 Task: Open Card Card0000000133 in Board Board0000000034 in Workspace WS0000000012 in Trello. Add Member Ayush98111@gmail.com to Card Card0000000133 in Board Board0000000034 in Workspace WS0000000012 in Trello. Add Green Label titled Label0000000133 to Card Card0000000133 in Board Board0000000034 in Workspace WS0000000012 in Trello. Add Checklist CL0000000133 to Card Card0000000133 in Board Board0000000034 in Workspace WS0000000012 in Trello. Add Dates with Start Date as Apr 08 2023 and Due Date as Apr 30 2023 to Card Card0000000133 in Board Board0000000034 in Workspace WS0000000012 in Trello
Action: Mouse moved to (292, 205)
Screenshot: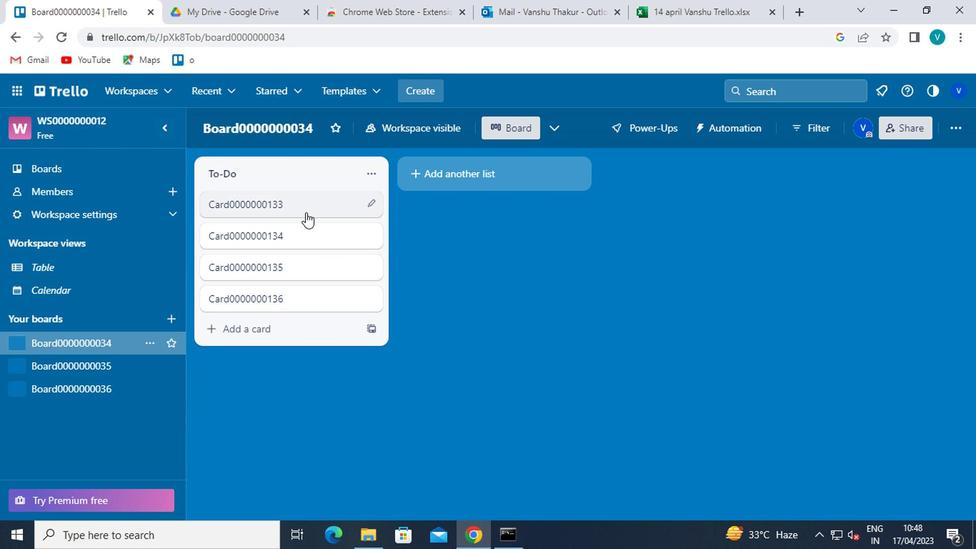
Action: Mouse pressed left at (292, 205)
Screenshot: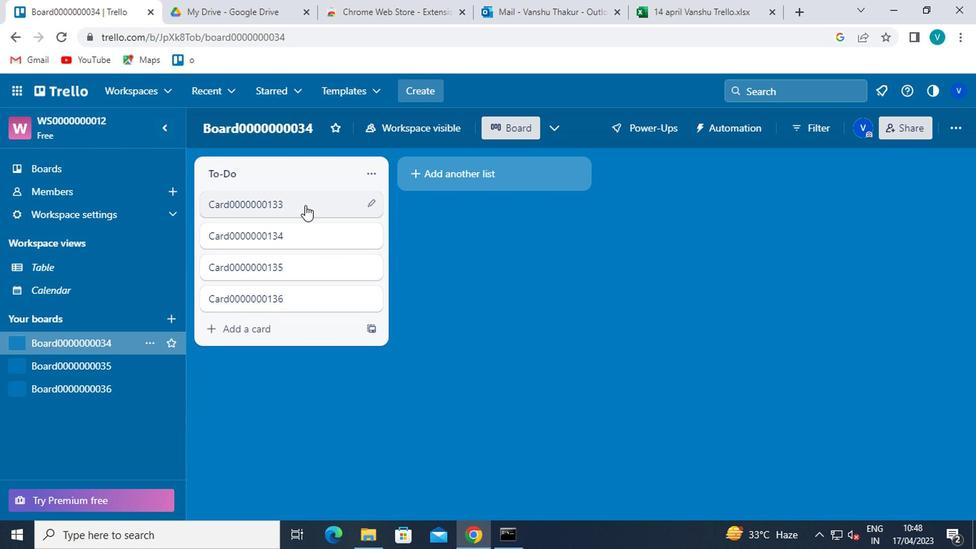 
Action: Mouse moved to (645, 199)
Screenshot: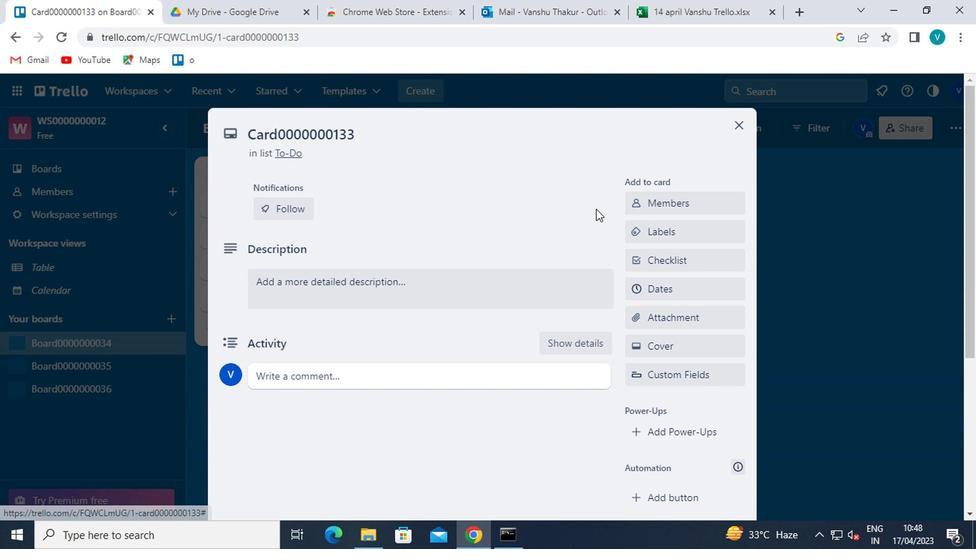 
Action: Mouse pressed left at (645, 199)
Screenshot: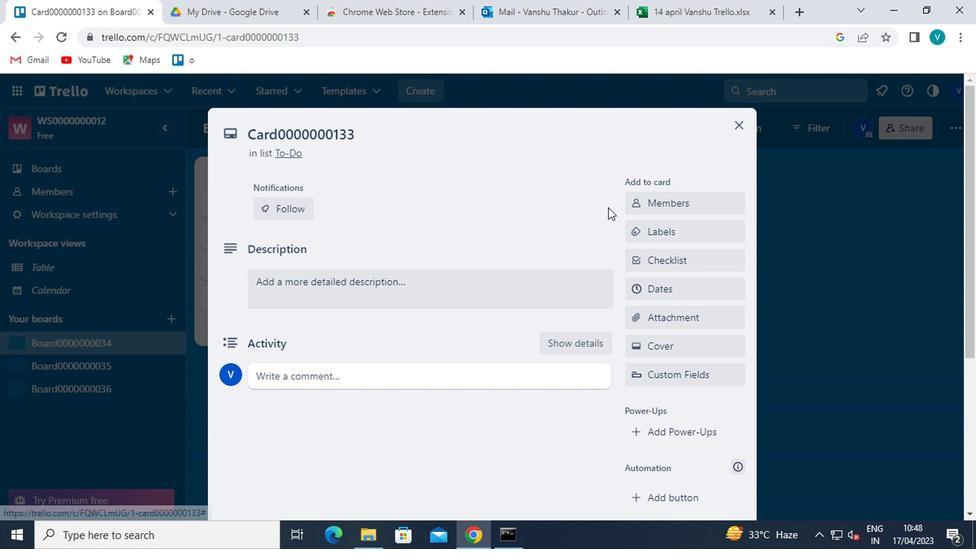 
Action: Mouse moved to (648, 268)
Screenshot: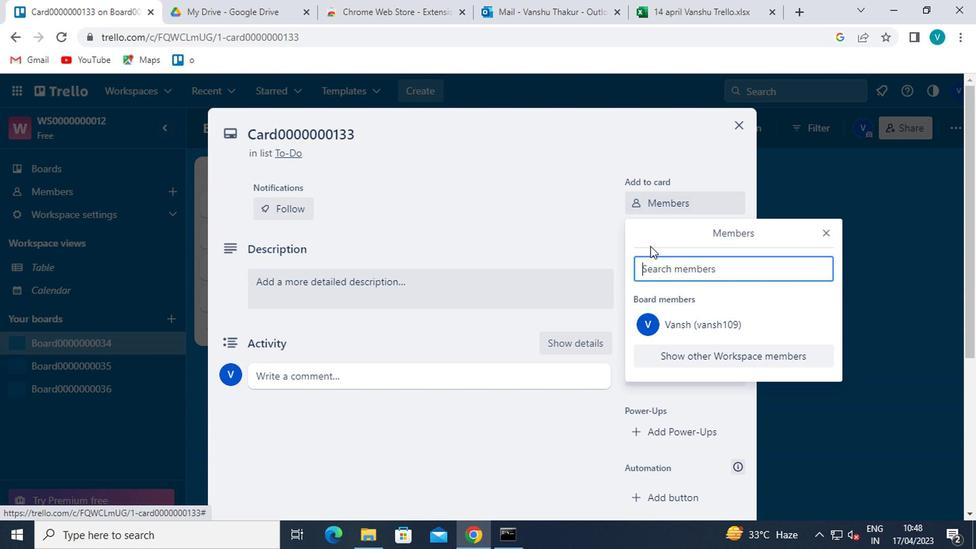 
Action: Mouse pressed left at (648, 268)
Screenshot: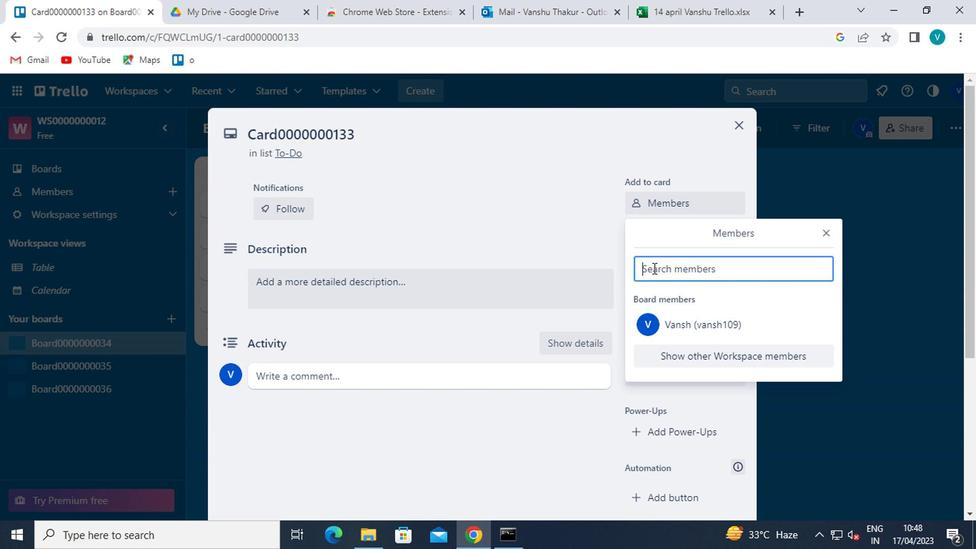 
Action: Key pressed <Key.shift>AYUSH9811<Key.shift>@GMAIL.COM
Screenshot: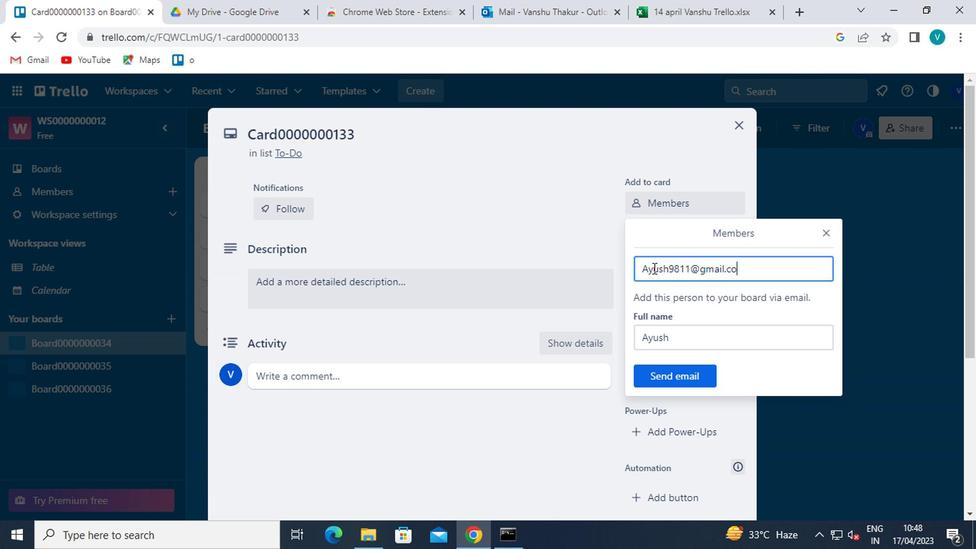 
Action: Mouse moved to (674, 376)
Screenshot: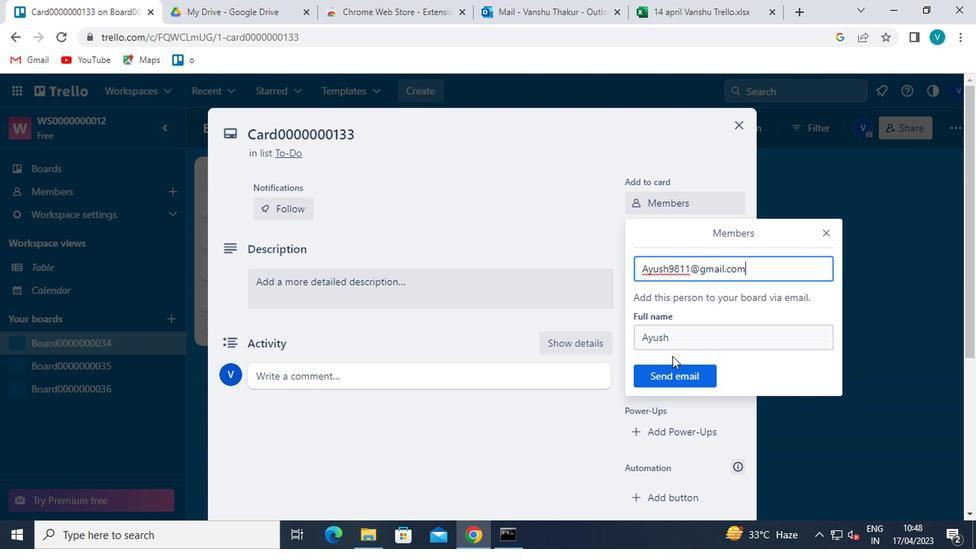 
Action: Mouse pressed left at (674, 376)
Screenshot: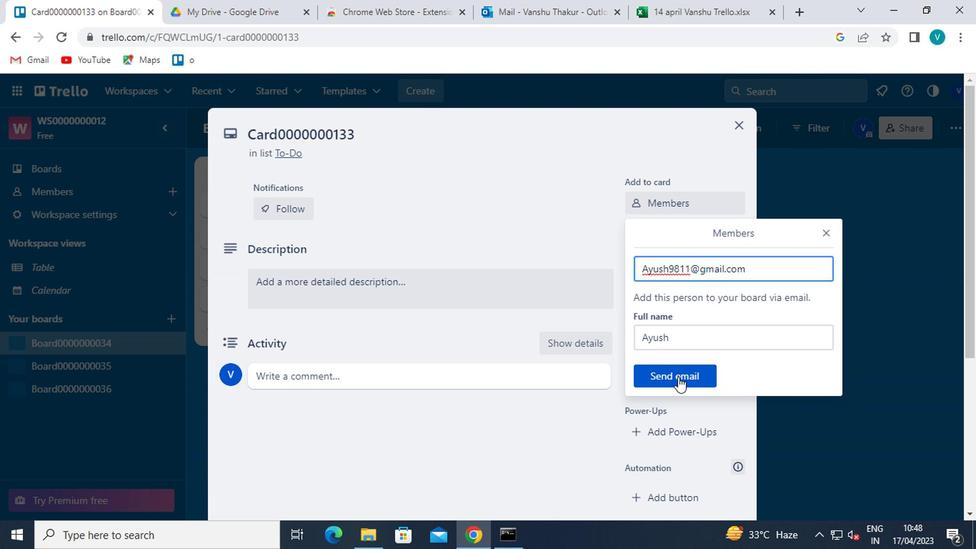 
Action: Mouse moved to (693, 285)
Screenshot: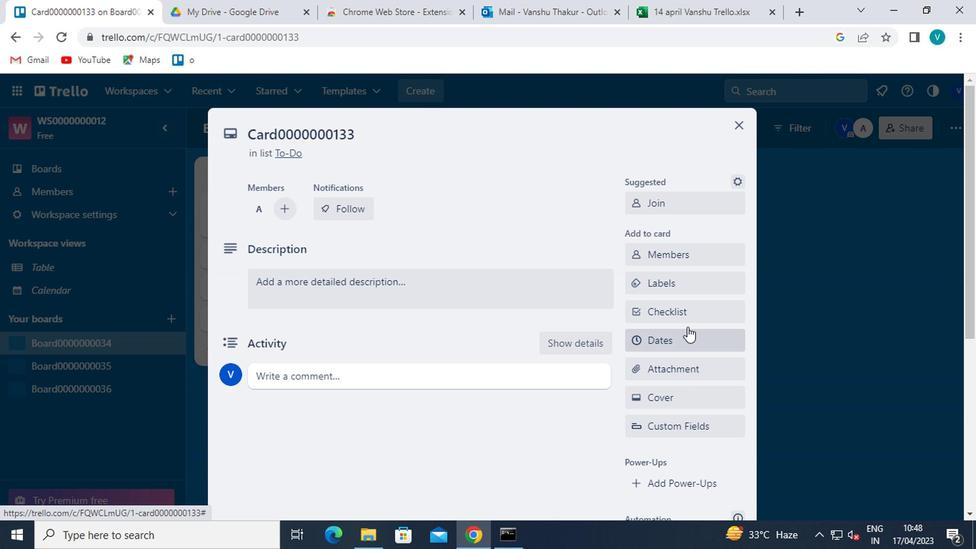 
Action: Mouse pressed left at (693, 285)
Screenshot: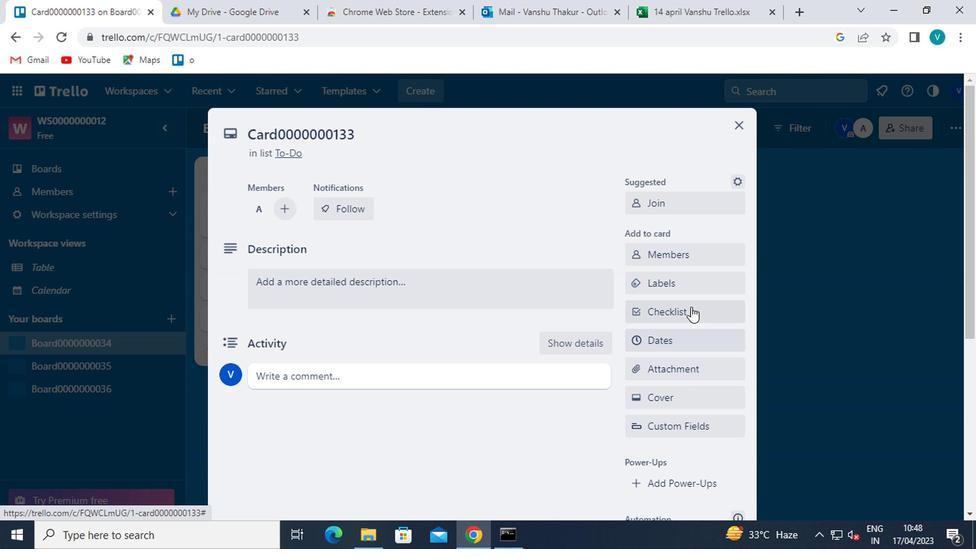 
Action: Mouse moved to (697, 372)
Screenshot: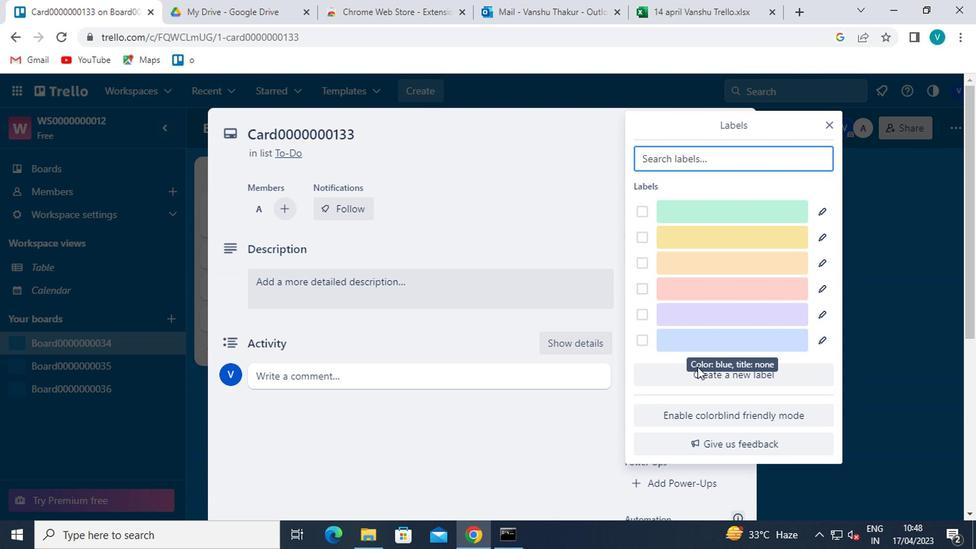 
Action: Mouse pressed left at (697, 372)
Screenshot: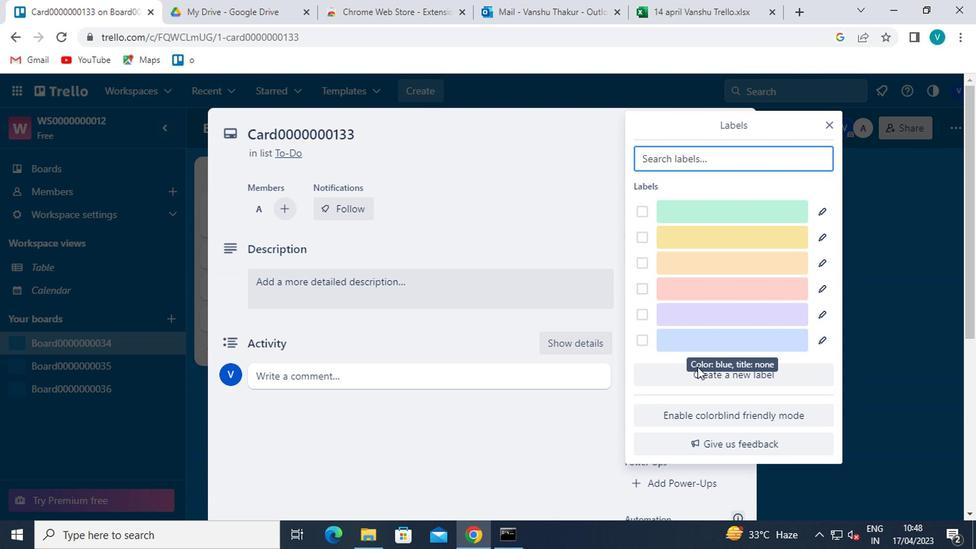 
Action: Mouse moved to (645, 329)
Screenshot: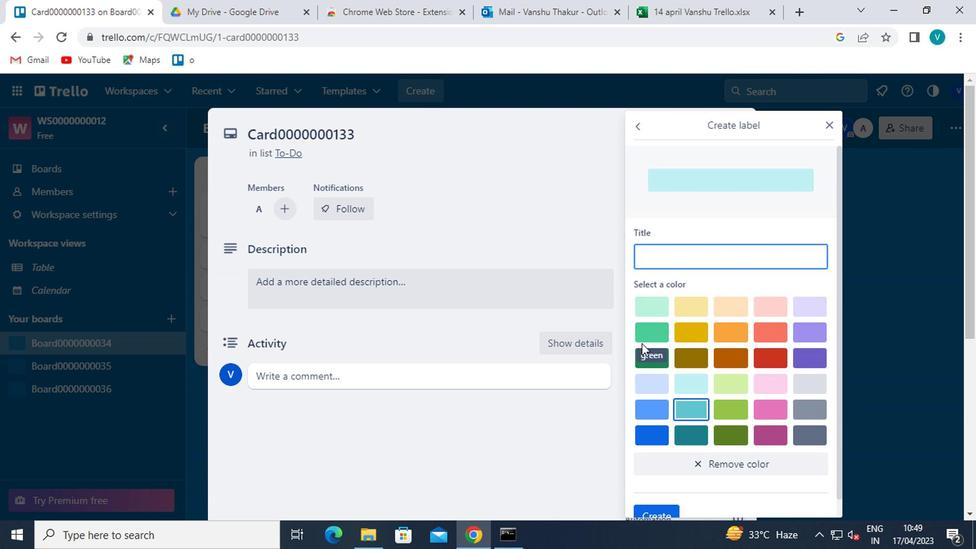 
Action: Mouse pressed left at (645, 329)
Screenshot: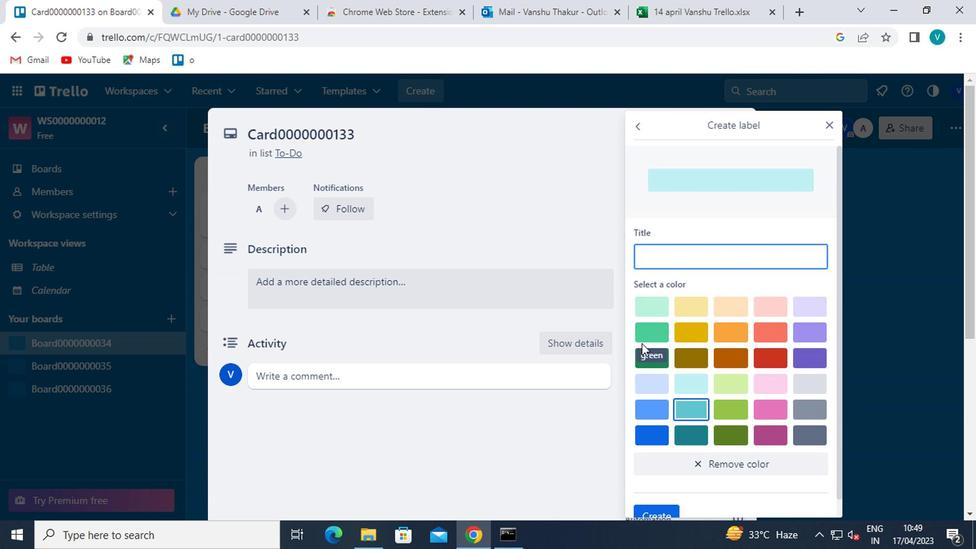 
Action: Mouse moved to (699, 260)
Screenshot: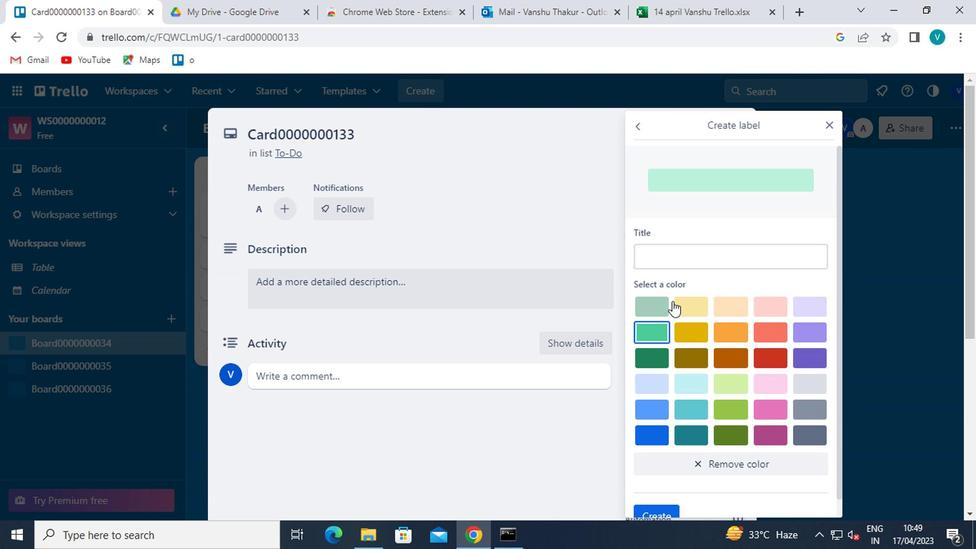 
Action: Mouse pressed left at (699, 260)
Screenshot: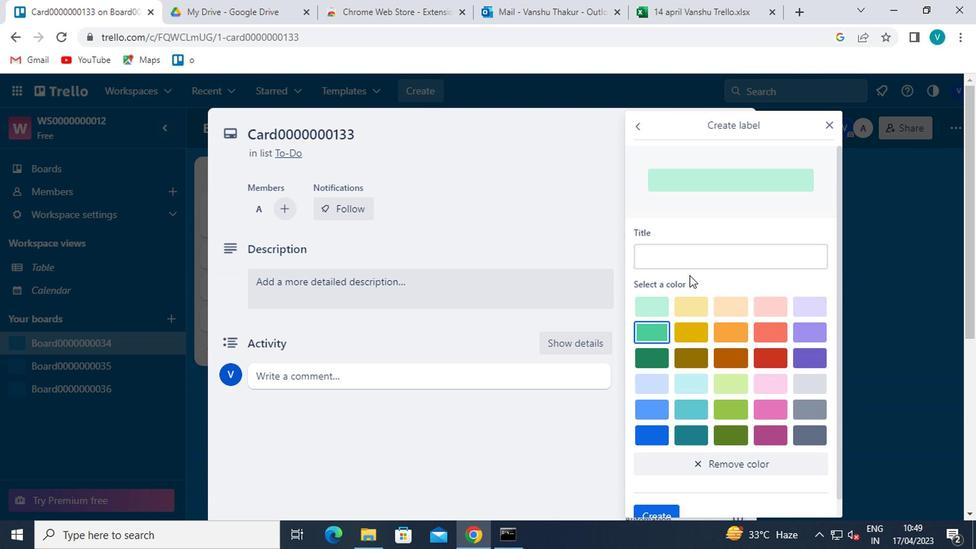 
Action: Key pressed <Key.shift>LABEL0000000133
Screenshot: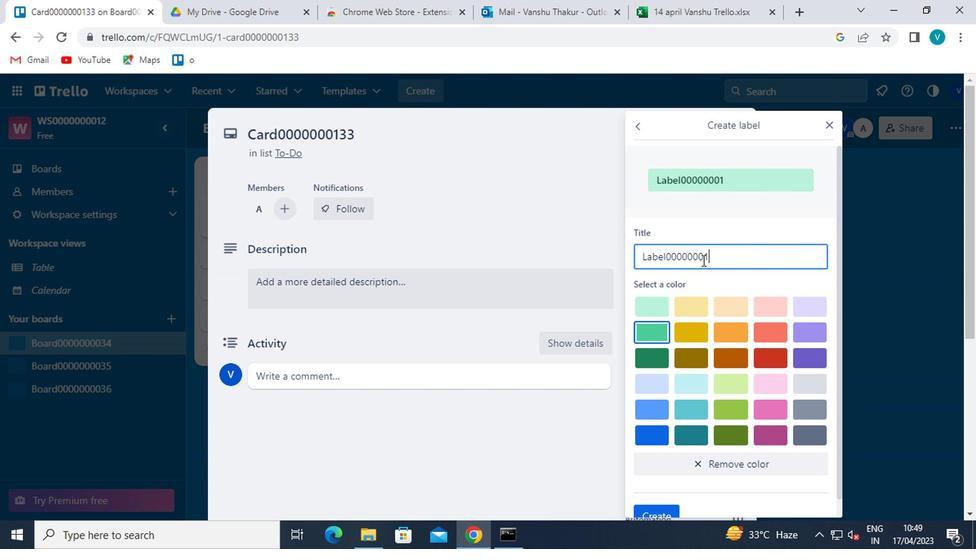 
Action: Mouse moved to (699, 312)
Screenshot: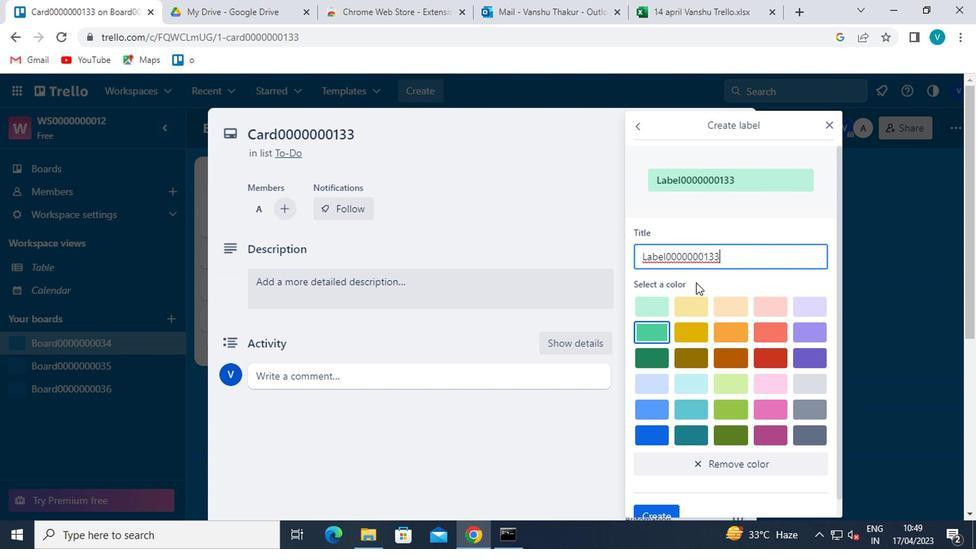 
Action: Mouse scrolled (699, 312) with delta (0, 0)
Screenshot: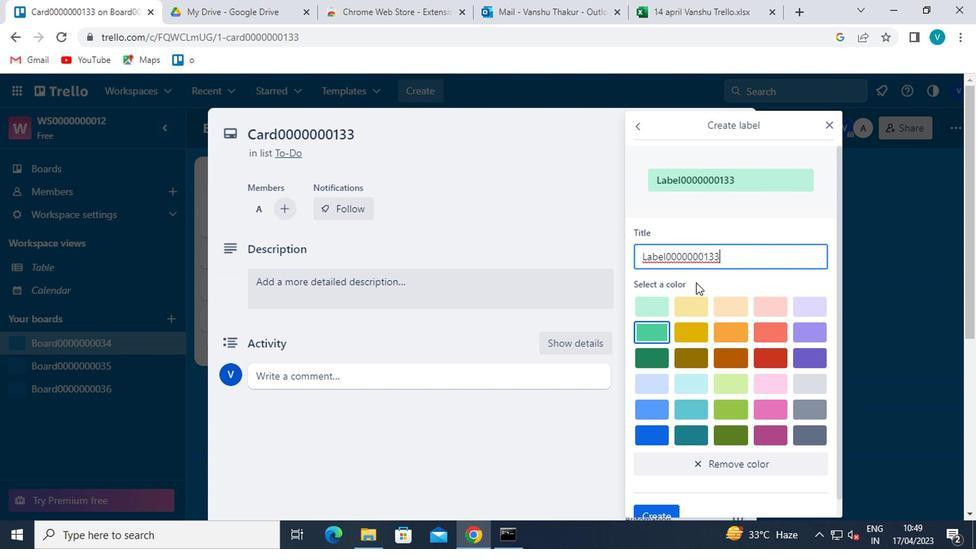 
Action: Mouse moved to (703, 323)
Screenshot: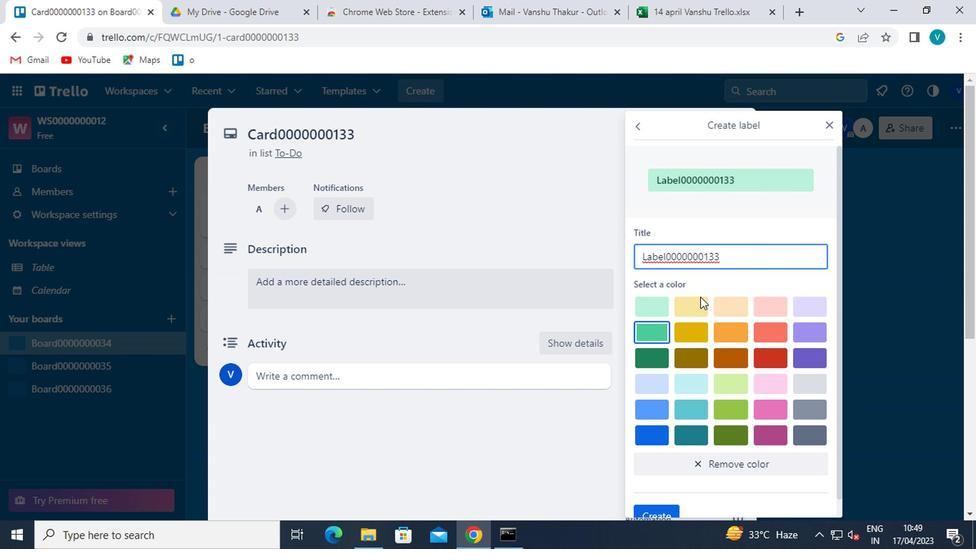 
Action: Mouse scrolled (703, 323) with delta (0, 0)
Screenshot: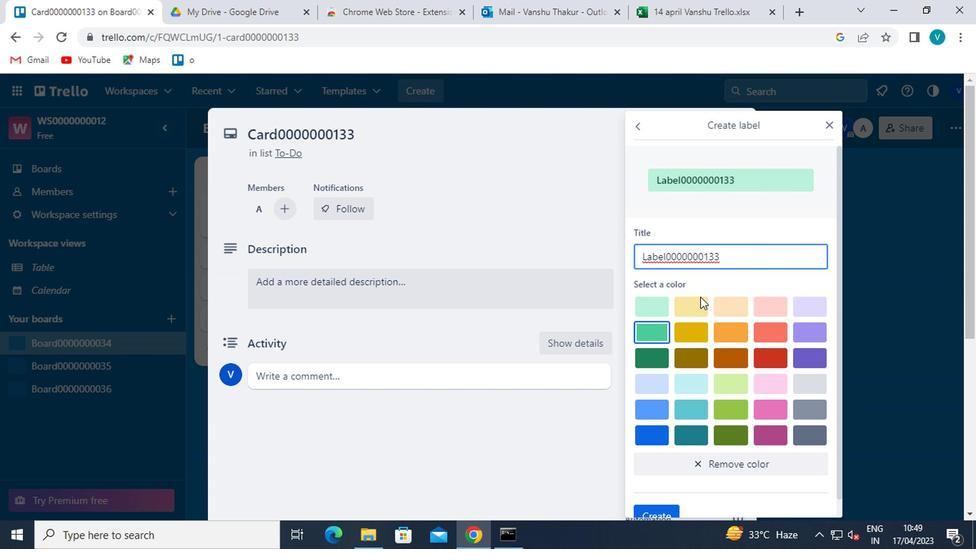 
Action: Mouse moved to (663, 499)
Screenshot: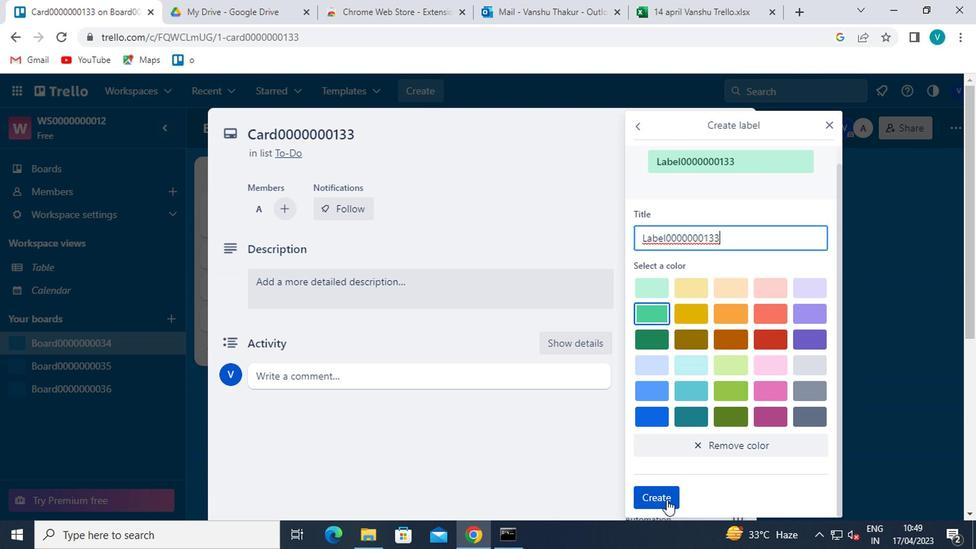 
Action: Mouse pressed left at (663, 499)
Screenshot: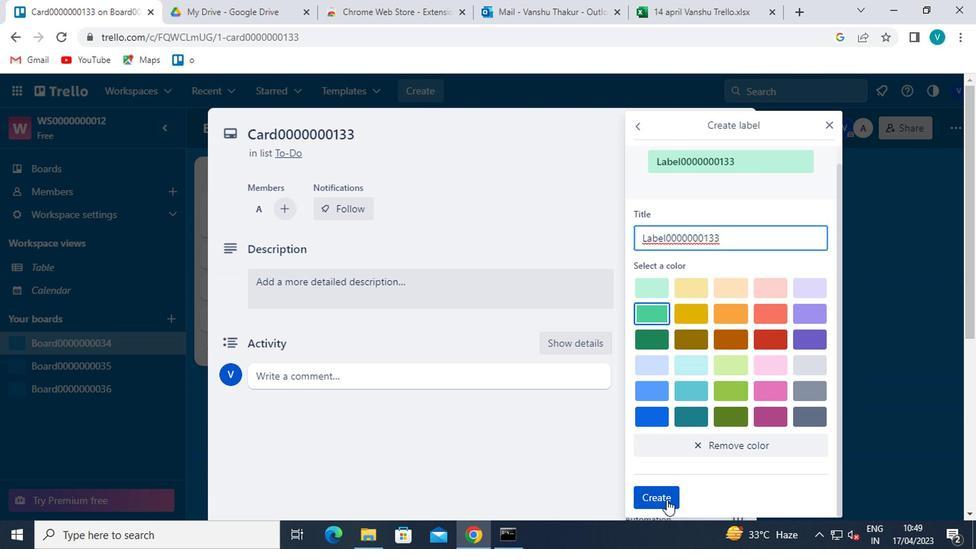
Action: Mouse moved to (826, 114)
Screenshot: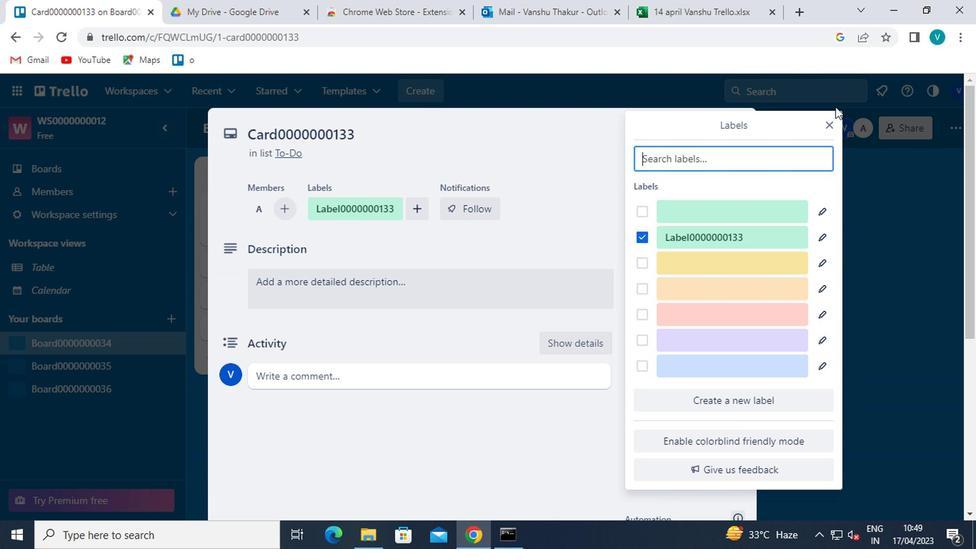 
Action: Mouse pressed left at (826, 114)
Screenshot: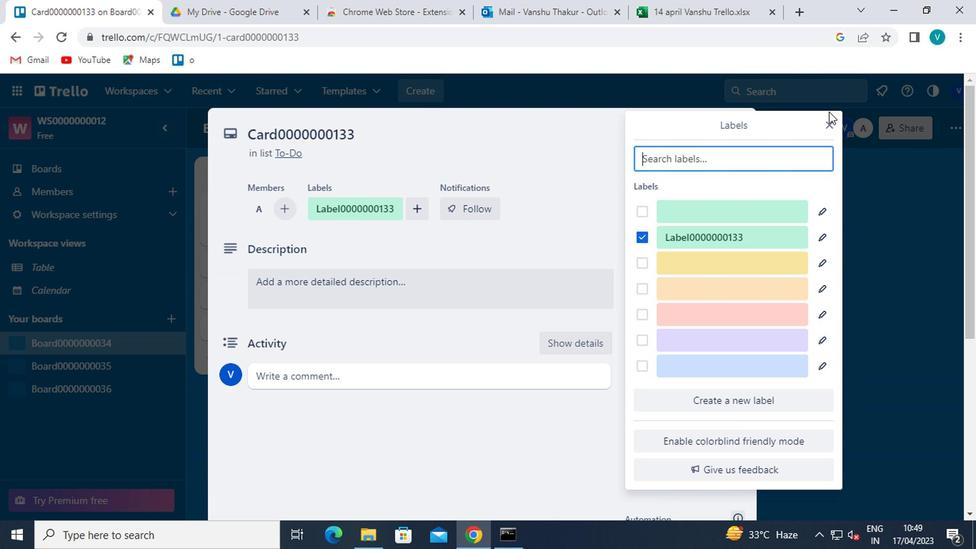 
Action: Mouse moved to (826, 121)
Screenshot: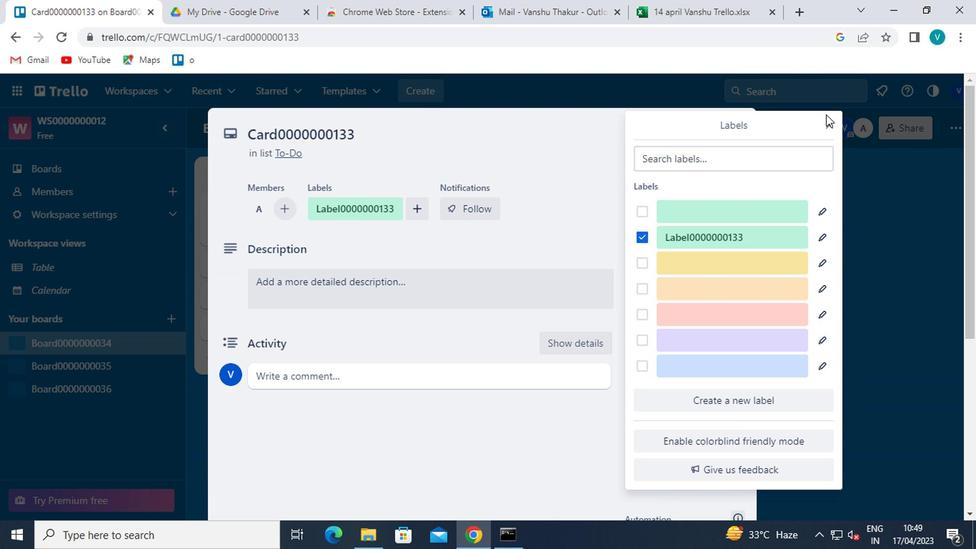 
Action: Mouse pressed left at (826, 121)
Screenshot: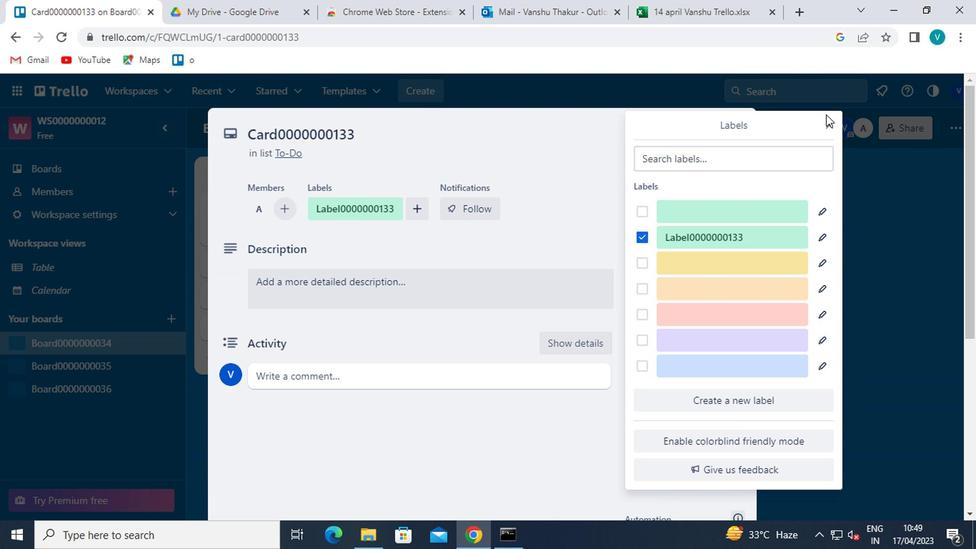 
Action: Mouse moved to (688, 312)
Screenshot: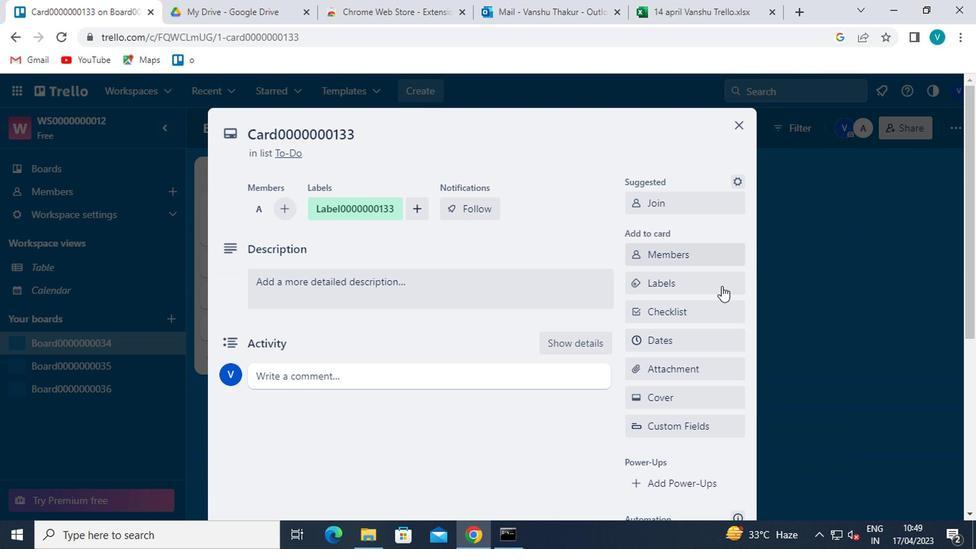 
Action: Mouse pressed left at (688, 312)
Screenshot: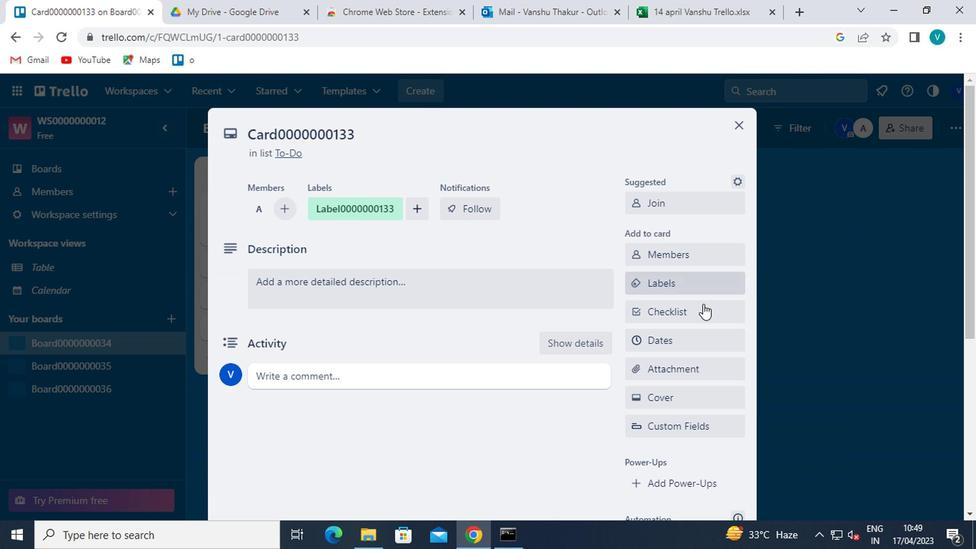 
Action: Mouse moved to (689, 312)
Screenshot: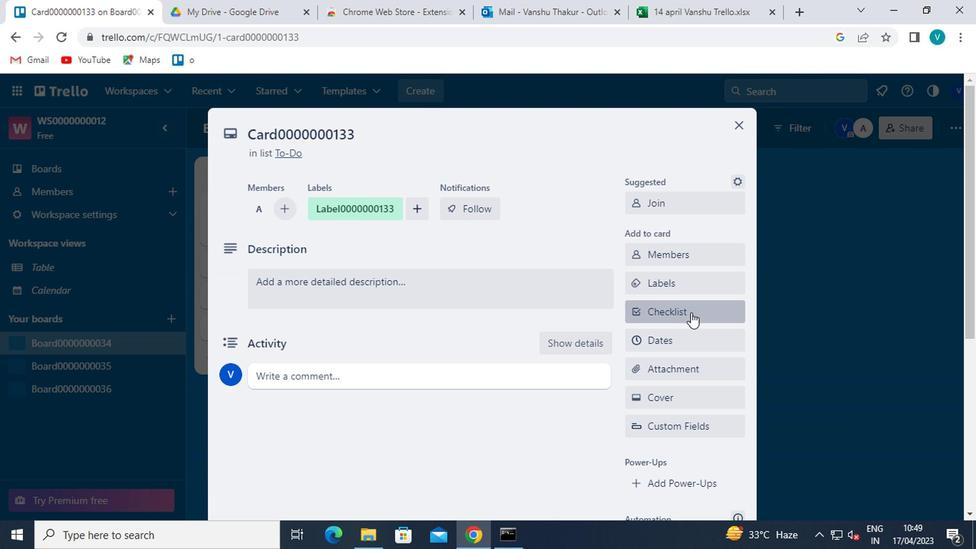 
Action: Key pressed <Key.shift>CL0000000133
Screenshot: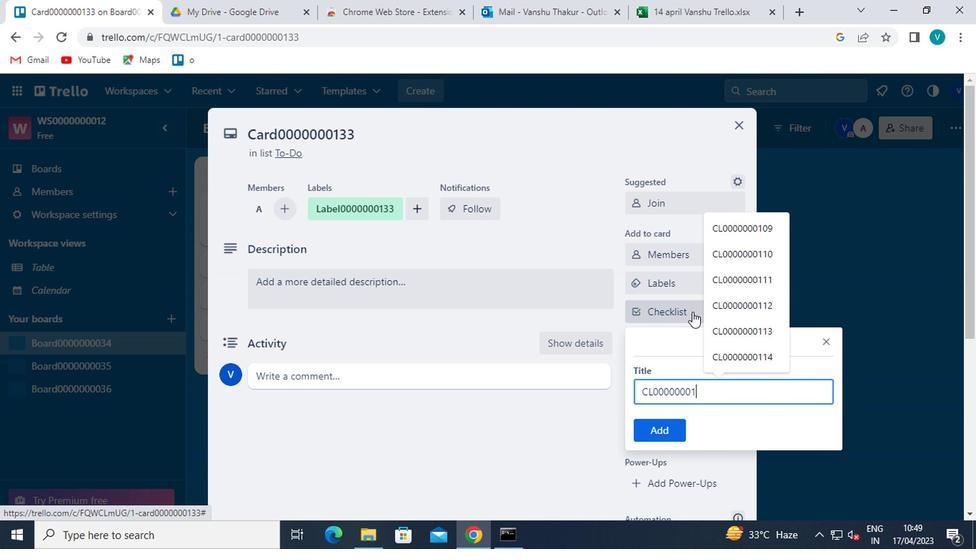 
Action: Mouse moved to (663, 432)
Screenshot: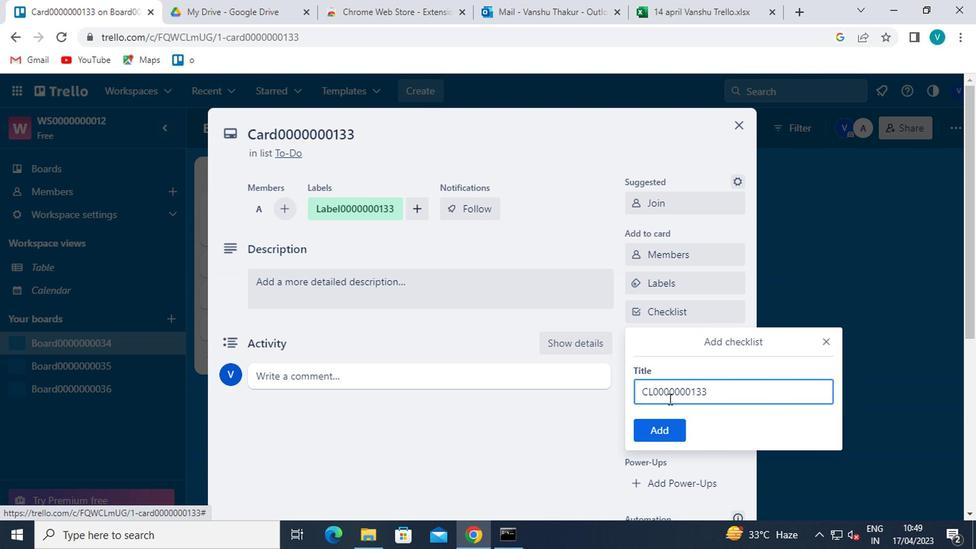 
Action: Mouse pressed left at (663, 432)
Screenshot: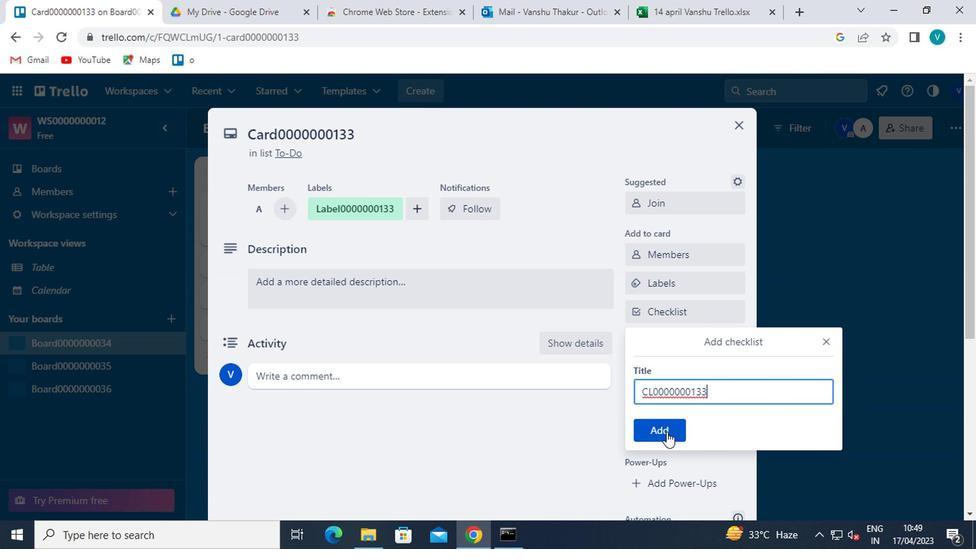 
Action: Mouse moved to (682, 345)
Screenshot: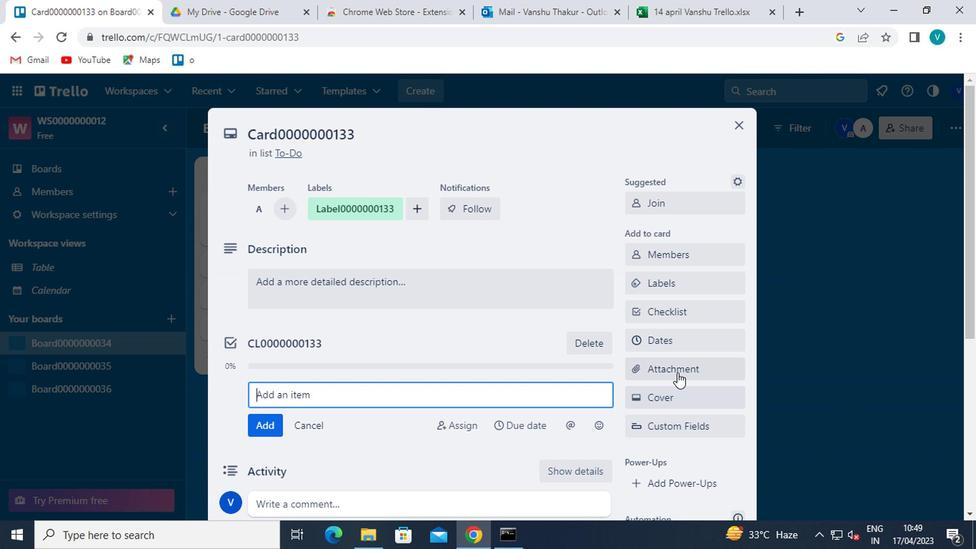 
Action: Mouse pressed left at (682, 345)
Screenshot: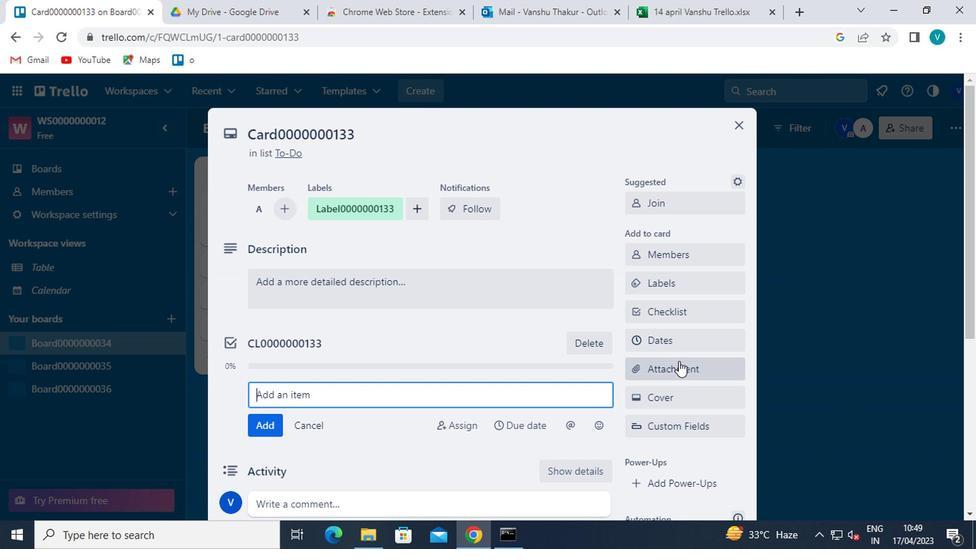 
Action: Mouse moved to (635, 154)
Screenshot: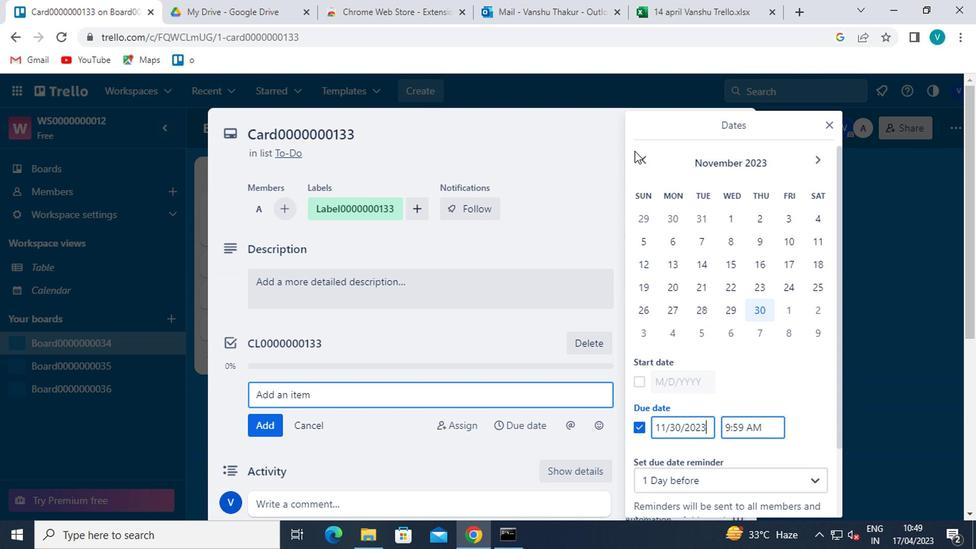 
Action: Mouse pressed left at (635, 154)
Screenshot: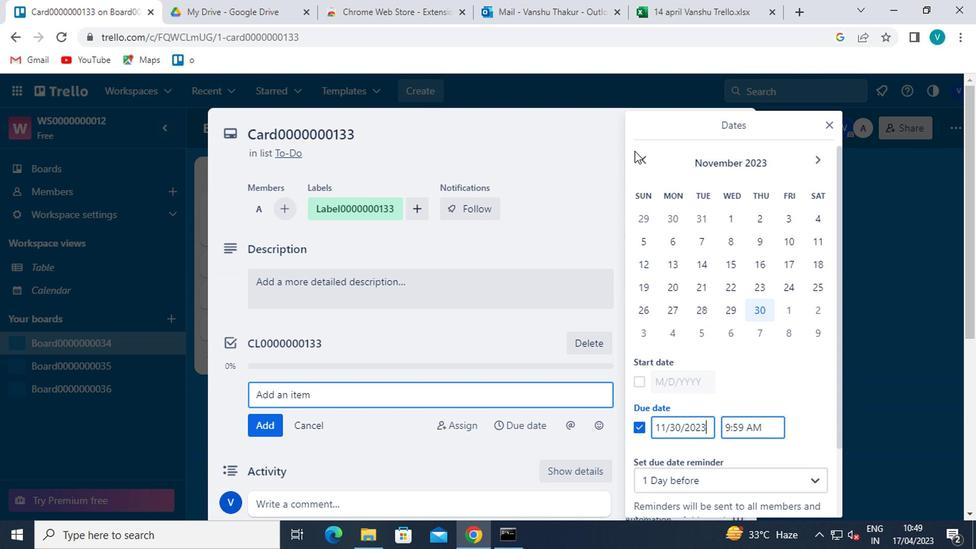 
Action: Mouse pressed left at (635, 154)
Screenshot: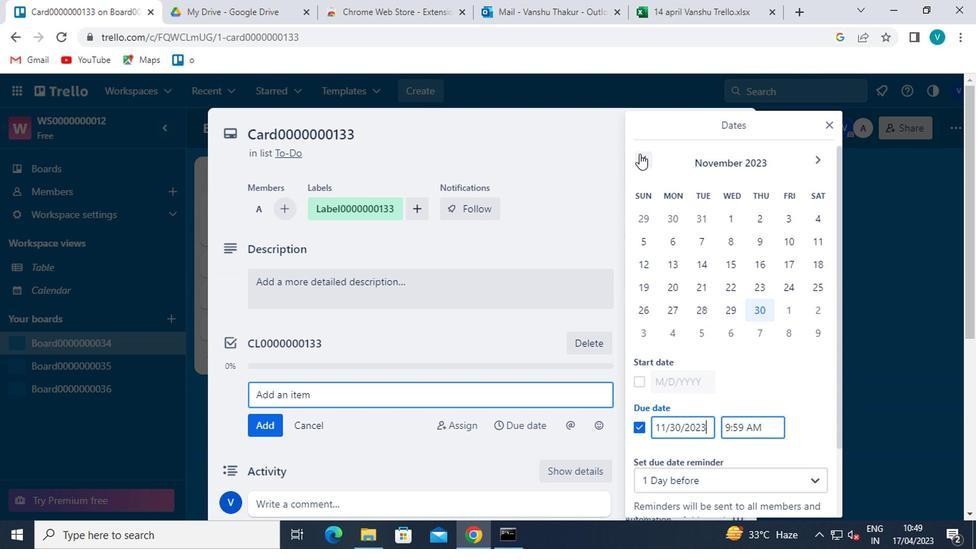 
Action: Mouse pressed left at (635, 154)
Screenshot: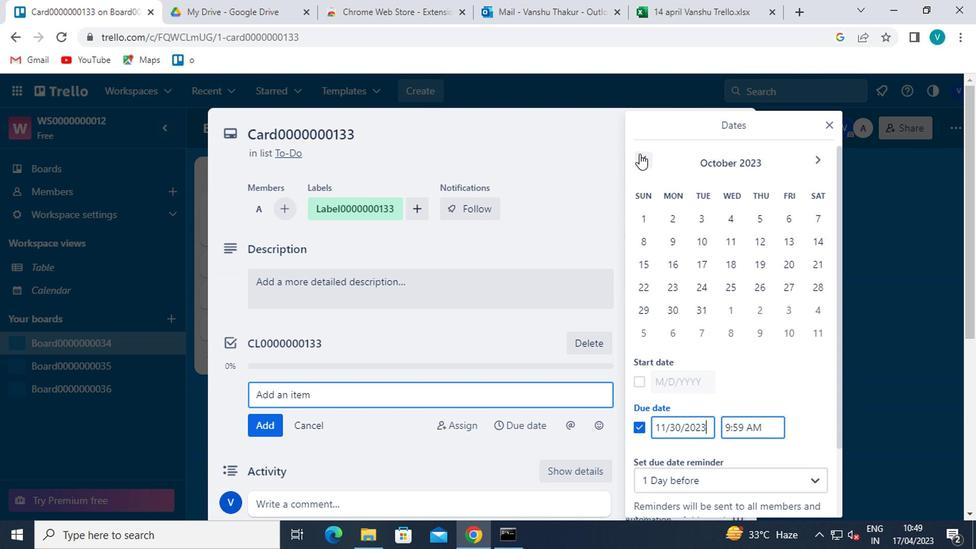 
Action: Mouse pressed left at (635, 154)
Screenshot: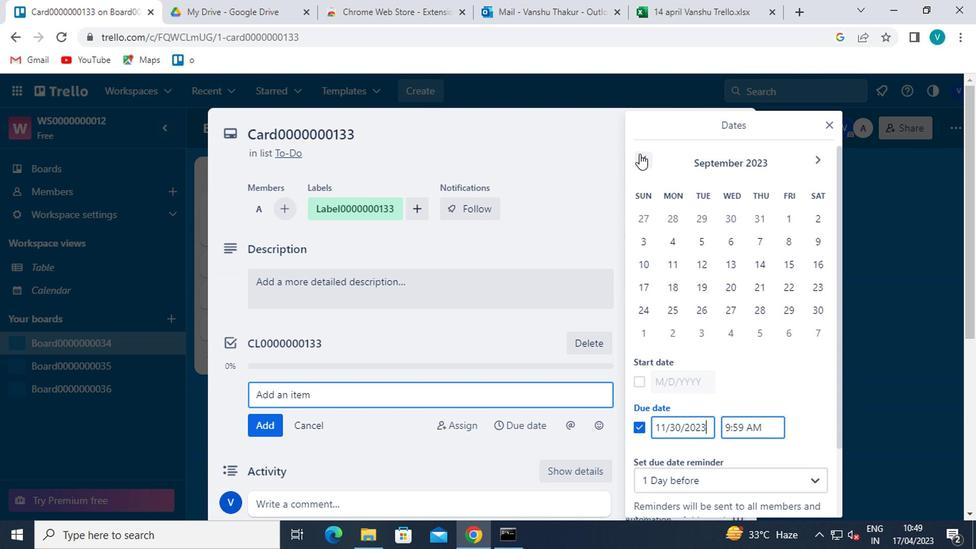 
Action: Mouse pressed left at (635, 154)
Screenshot: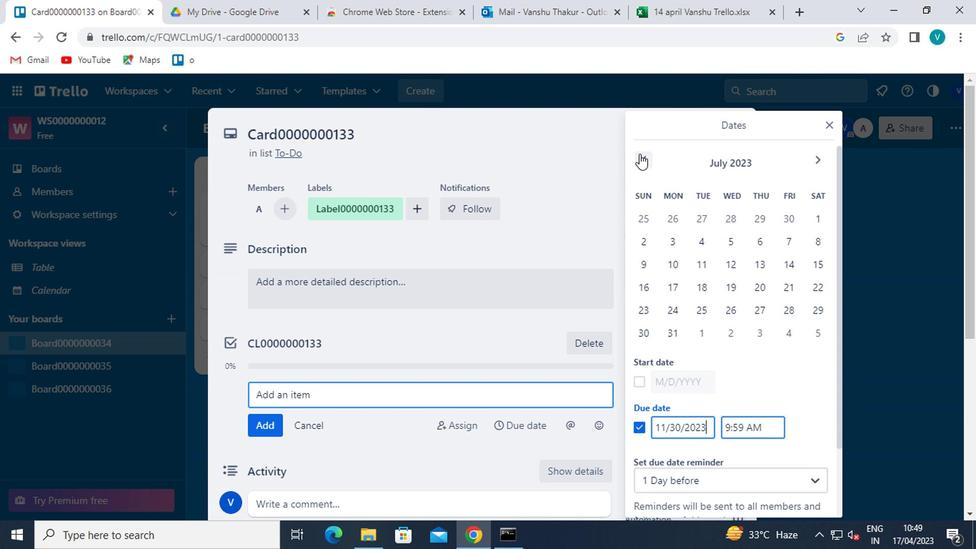 
Action: Mouse pressed left at (635, 154)
Screenshot: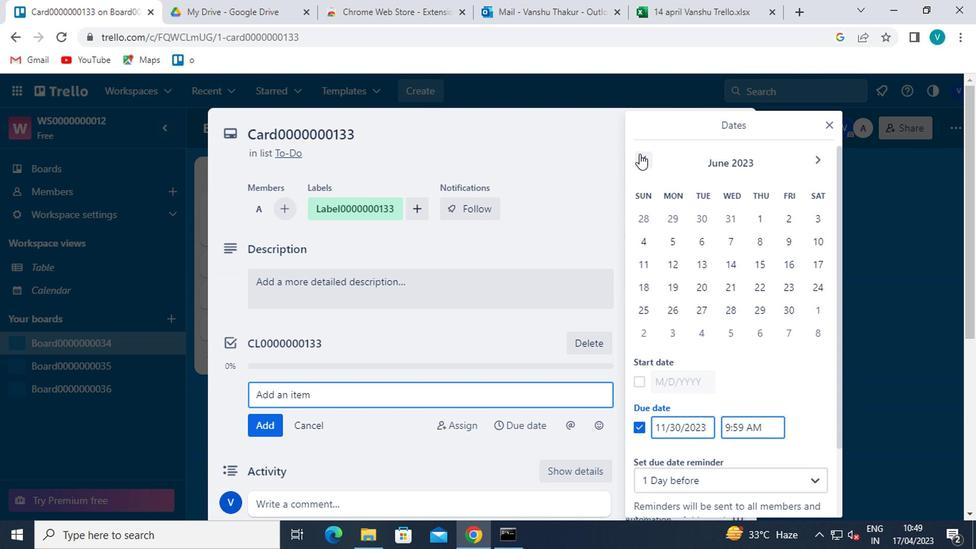 
Action: Mouse pressed left at (635, 154)
Screenshot: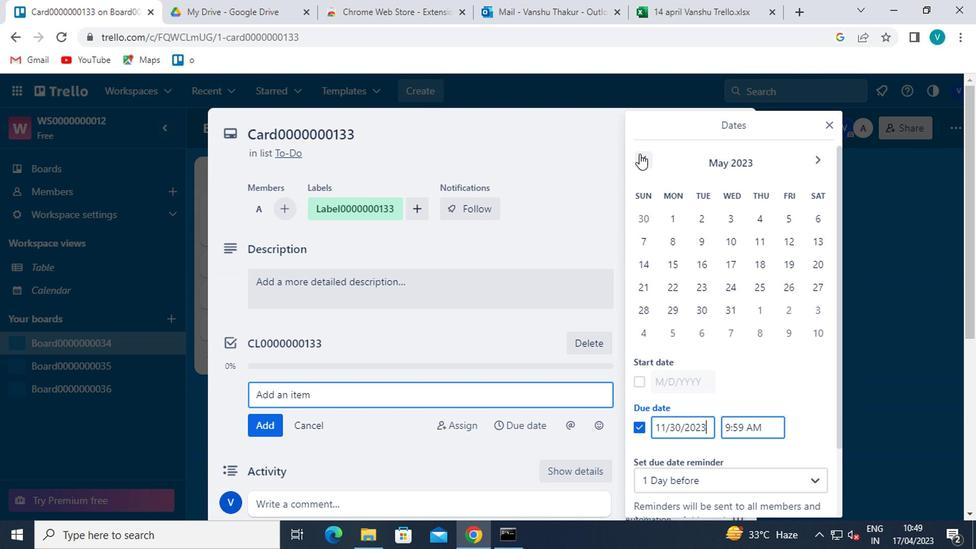
Action: Mouse moved to (814, 233)
Screenshot: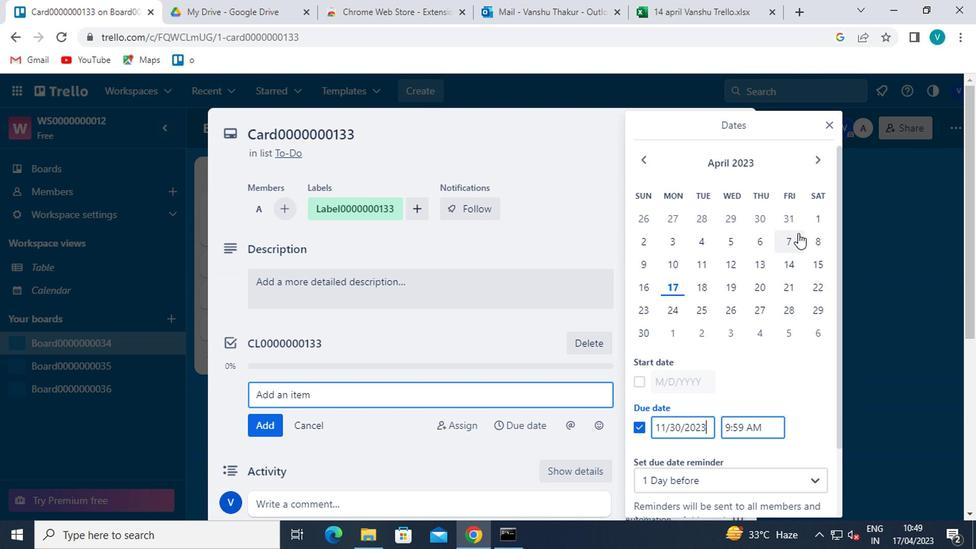 
Action: Mouse pressed left at (814, 233)
Screenshot: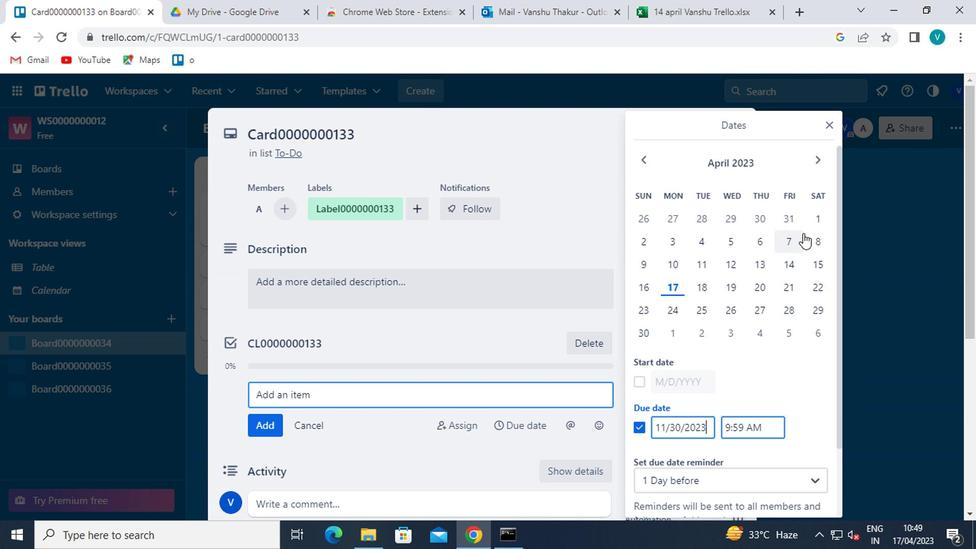 
Action: Mouse moved to (640, 330)
Screenshot: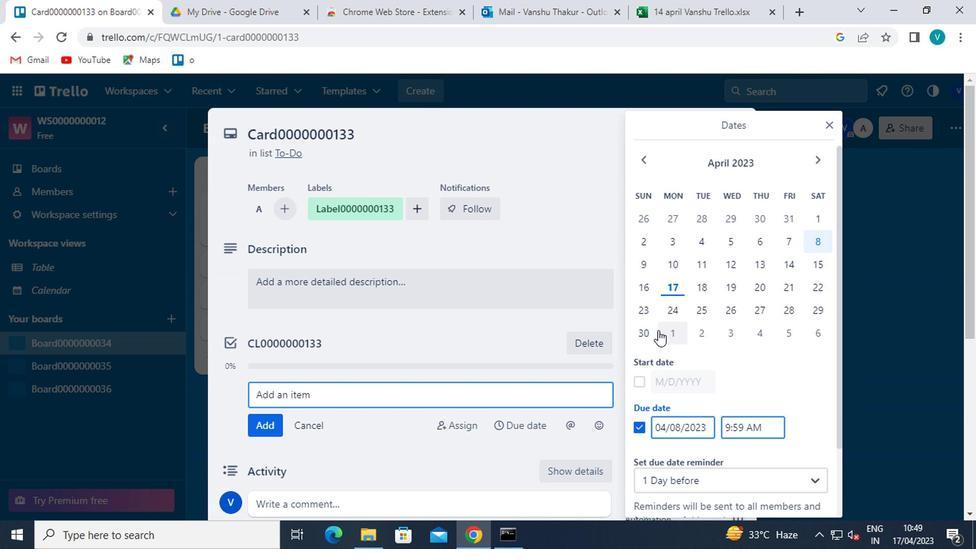
Action: Mouse pressed left at (640, 330)
Screenshot: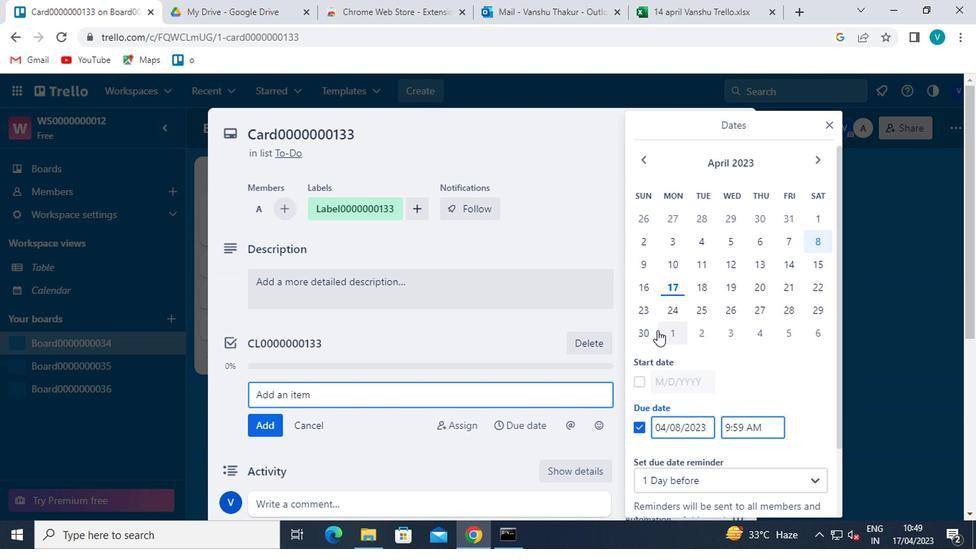 
Action: Mouse moved to (653, 401)
Screenshot: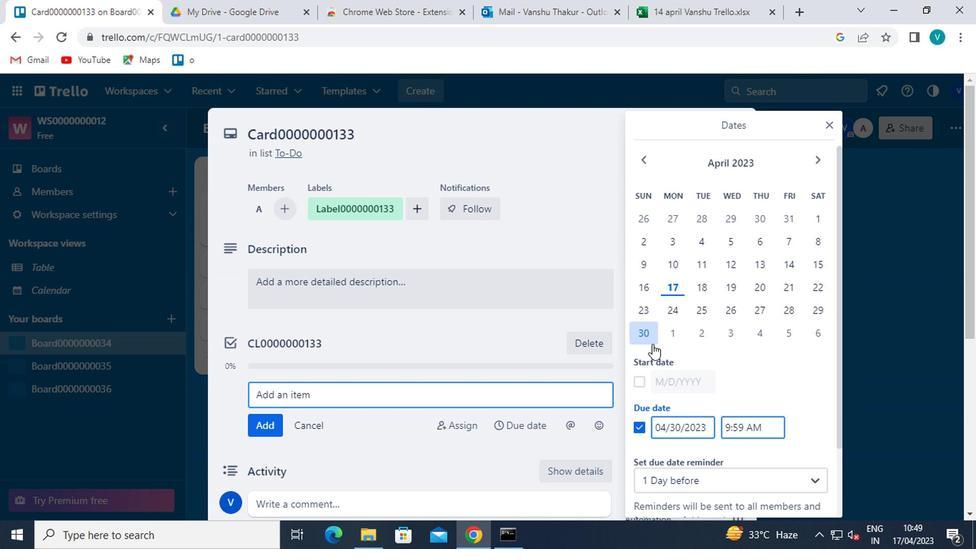 
Action: Mouse scrolled (653, 400) with delta (0, 0)
Screenshot: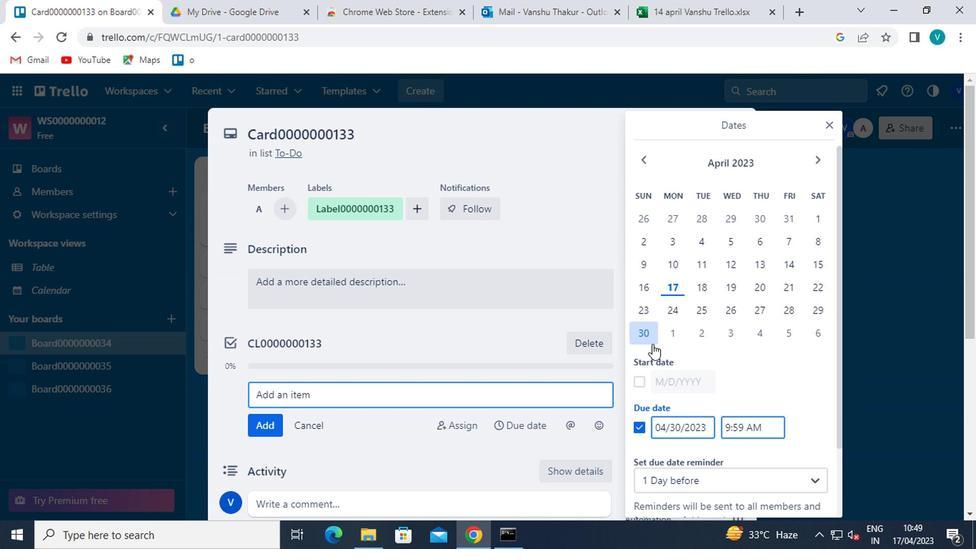 
Action: Mouse scrolled (653, 400) with delta (0, 0)
Screenshot: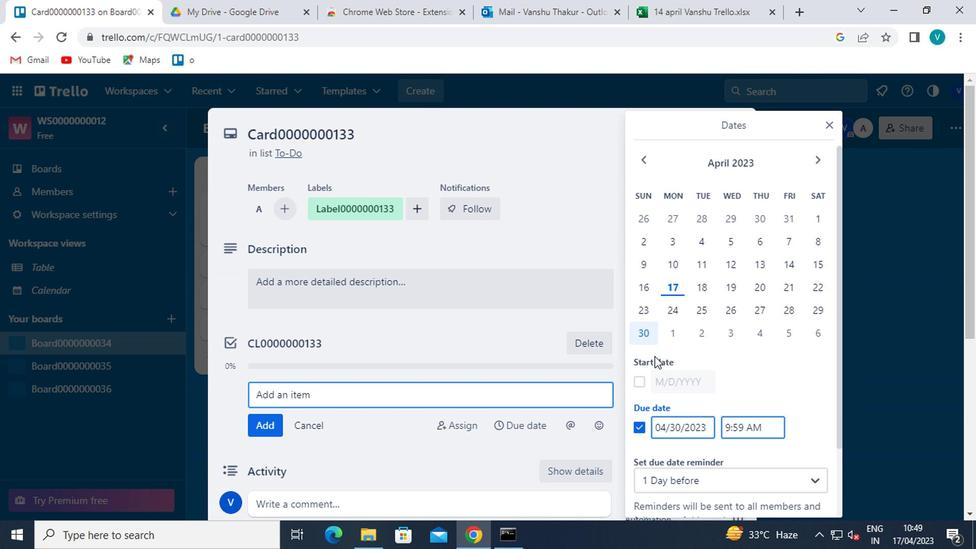 
Action: Mouse moved to (640, 380)
Screenshot: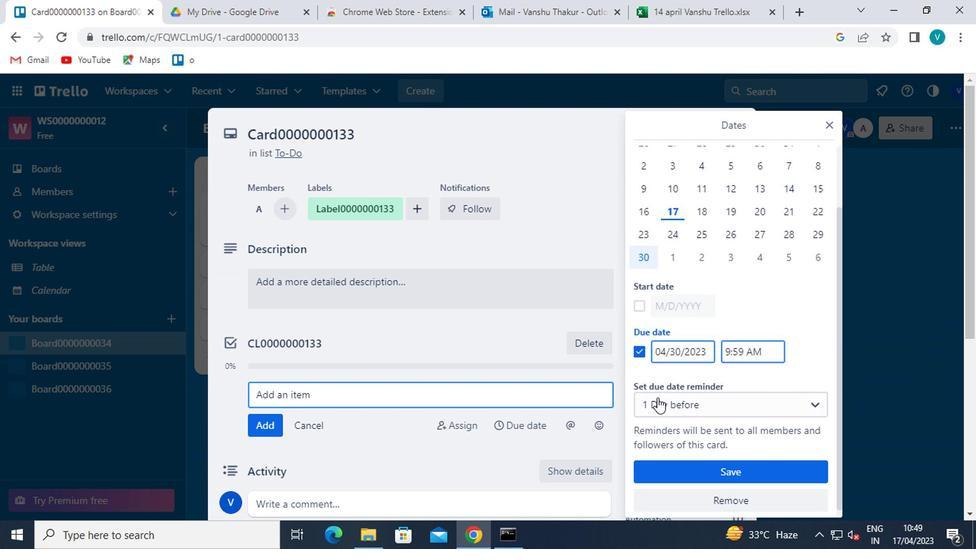 
Action: Mouse scrolled (640, 381) with delta (0, 1)
Screenshot: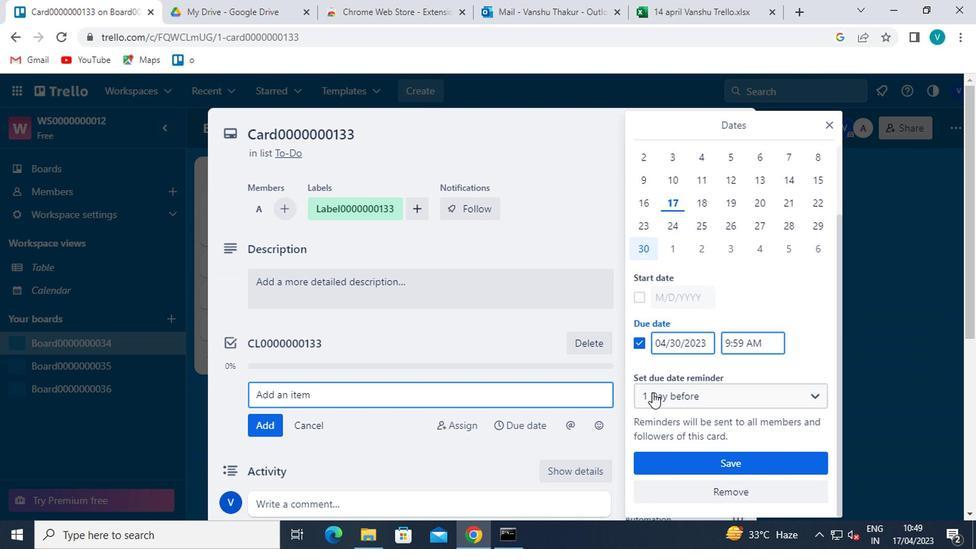 
Action: Mouse moved to (640, 376)
Screenshot: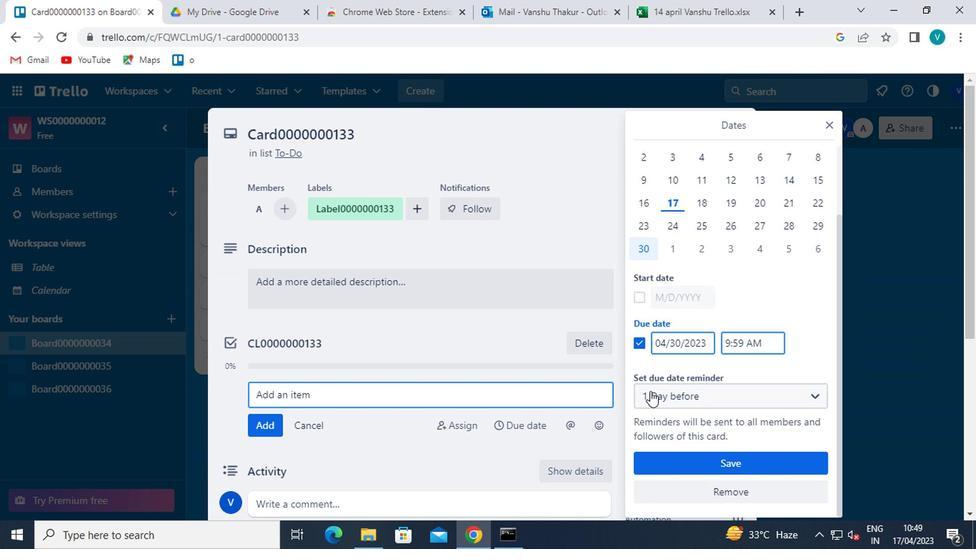 
Action: Mouse scrolled (640, 376) with delta (0, 0)
Screenshot: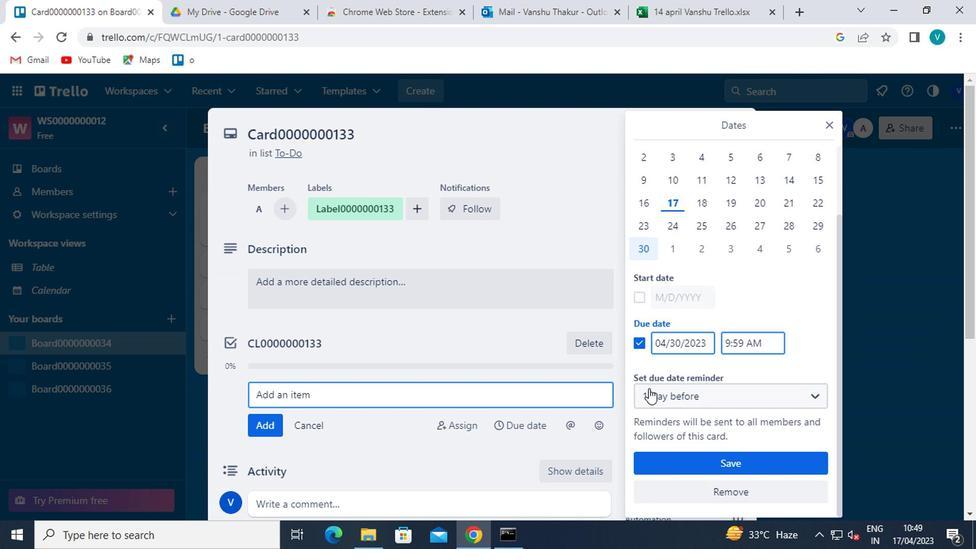 
Action: Mouse moved to (640, 374)
Screenshot: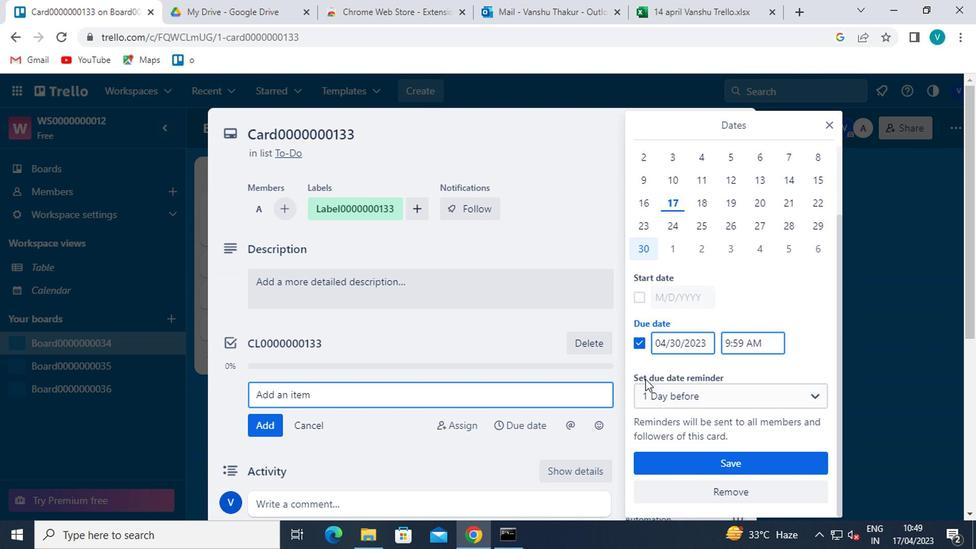 
Action: Mouse scrolled (640, 374) with delta (0, 0)
Screenshot: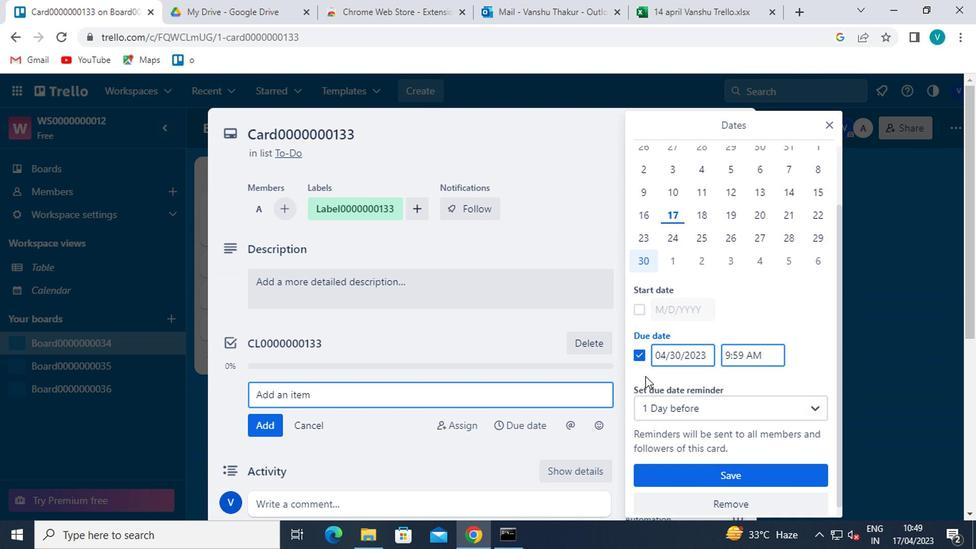 
Action: Mouse moved to (637, 380)
Screenshot: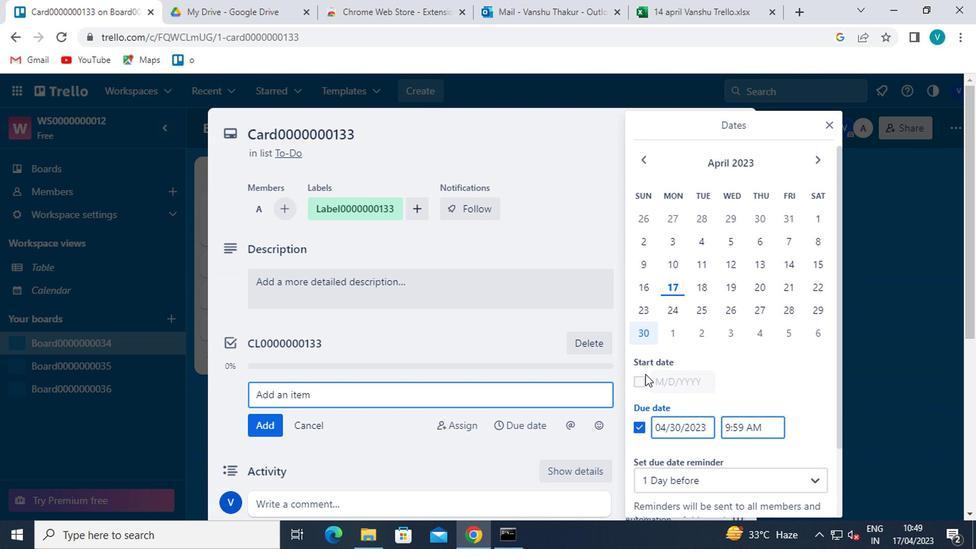 
Action: Mouse pressed left at (637, 380)
Screenshot: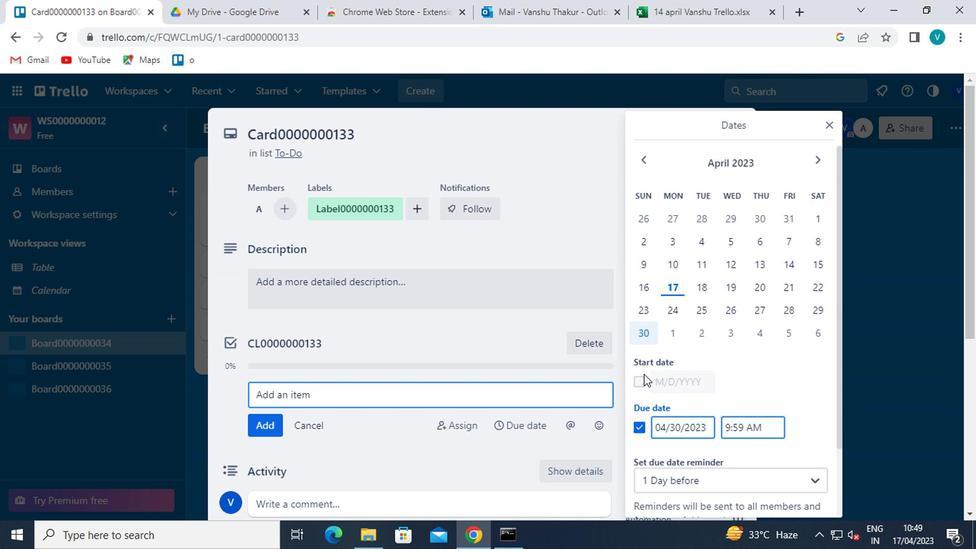 
Action: Mouse moved to (818, 242)
Screenshot: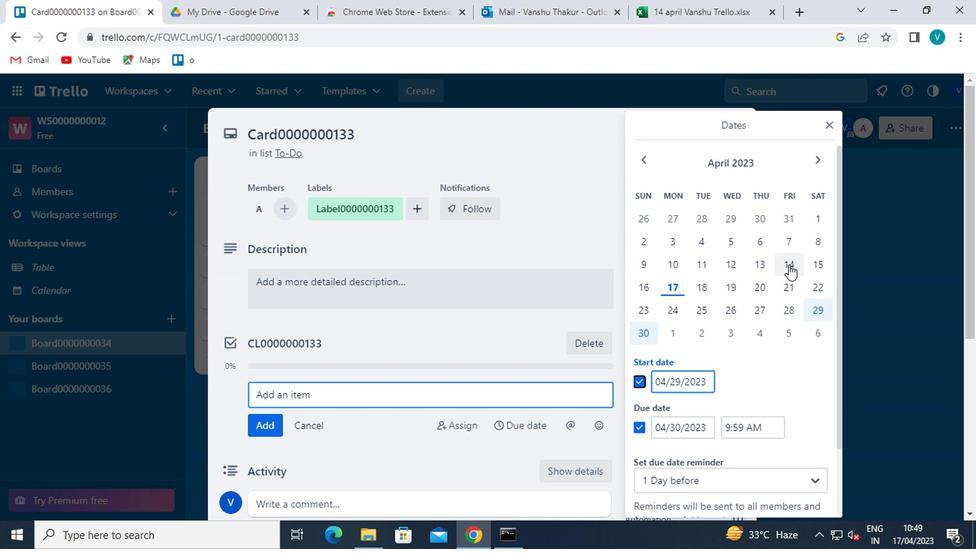 
Action: Mouse pressed left at (818, 242)
Screenshot: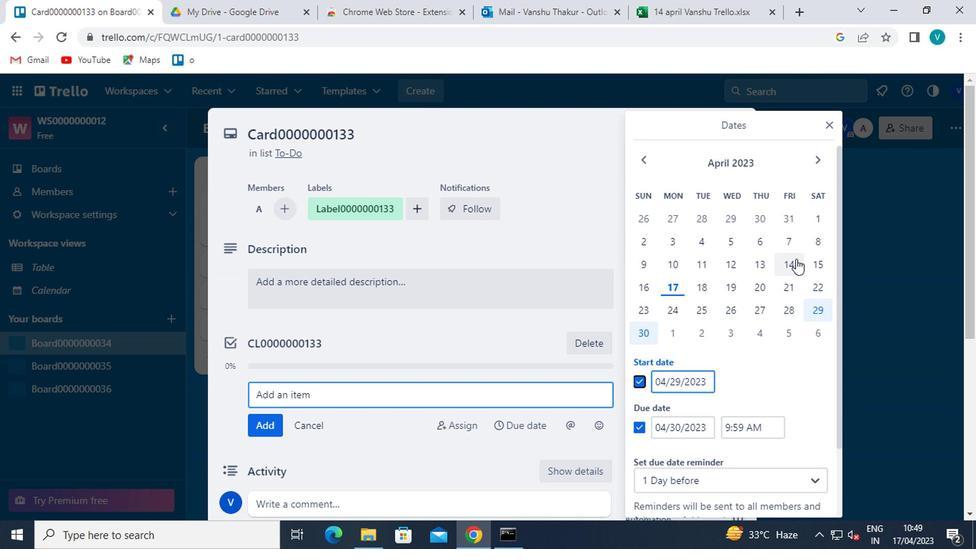 
Action: Mouse moved to (631, 330)
Screenshot: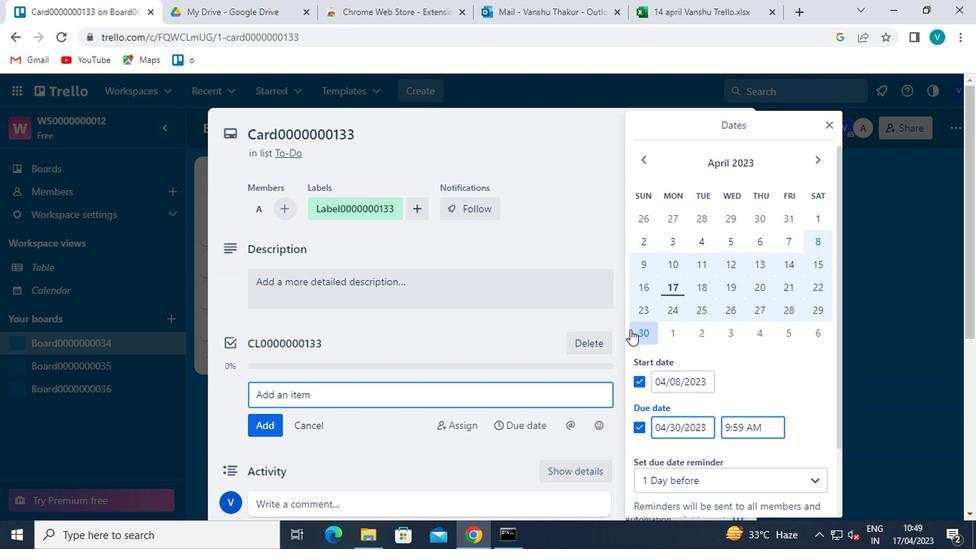 
Action: Mouse pressed left at (631, 330)
Screenshot: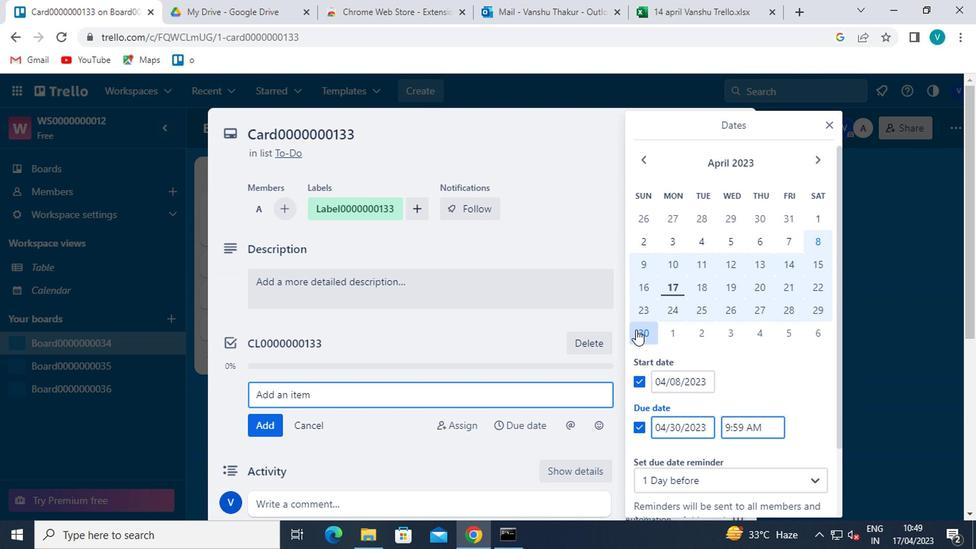 
Action: Mouse moved to (675, 357)
Screenshot: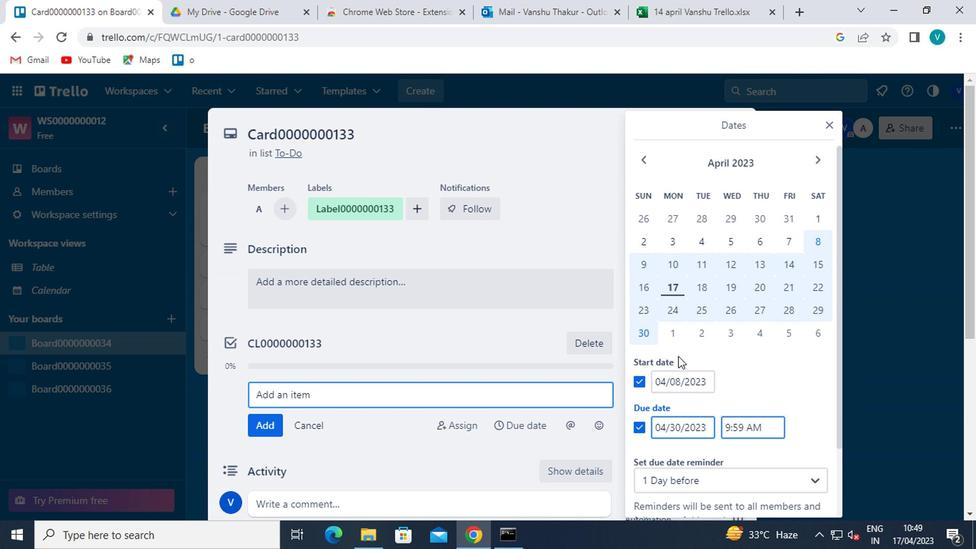 
Action: Mouse scrolled (675, 356) with delta (0, 0)
Screenshot: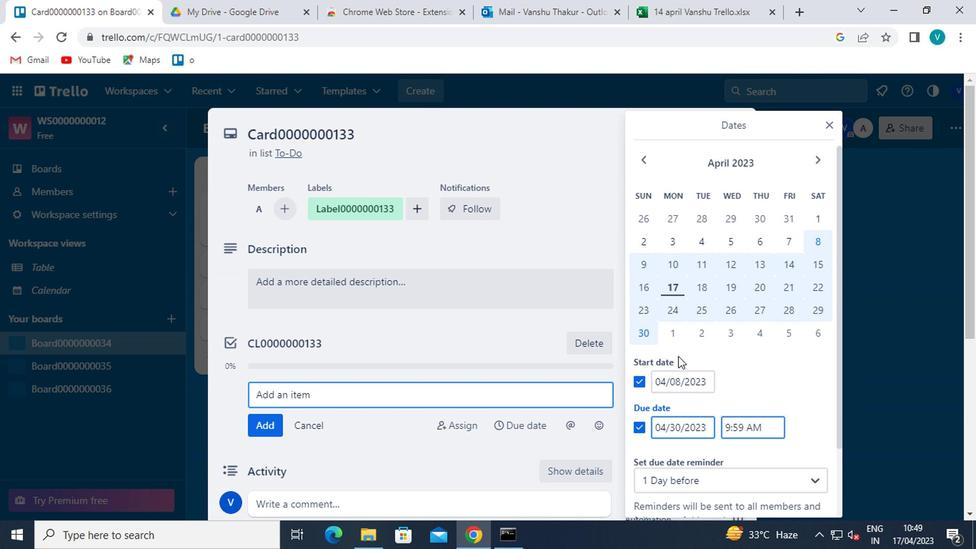 
Action: Mouse scrolled (675, 356) with delta (0, 0)
Screenshot: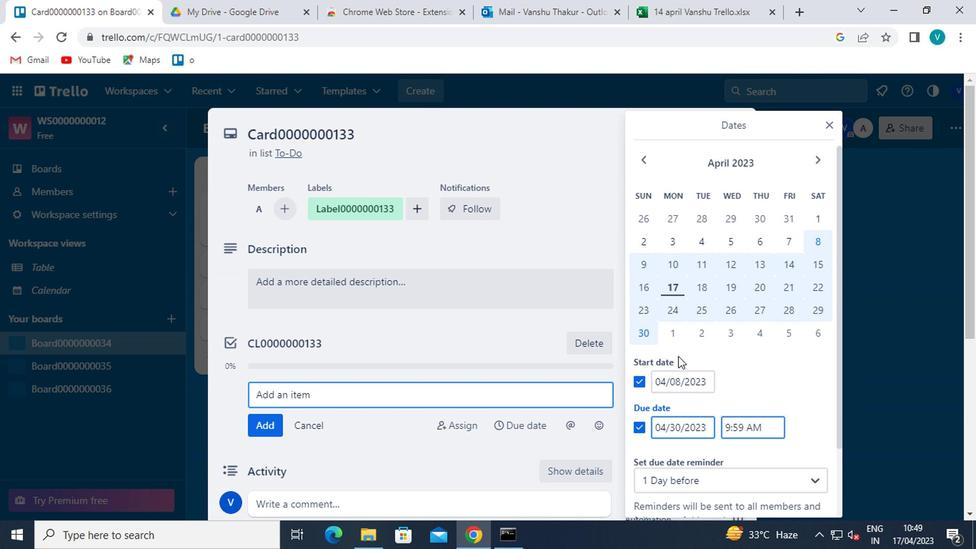 
Action: Mouse moved to (695, 466)
Screenshot: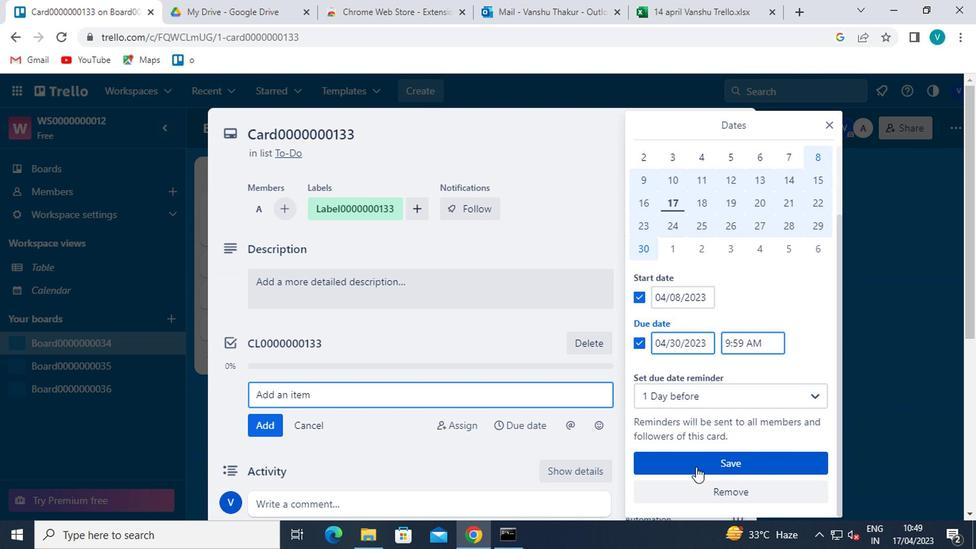 
Action: Mouse pressed left at (695, 466)
Screenshot: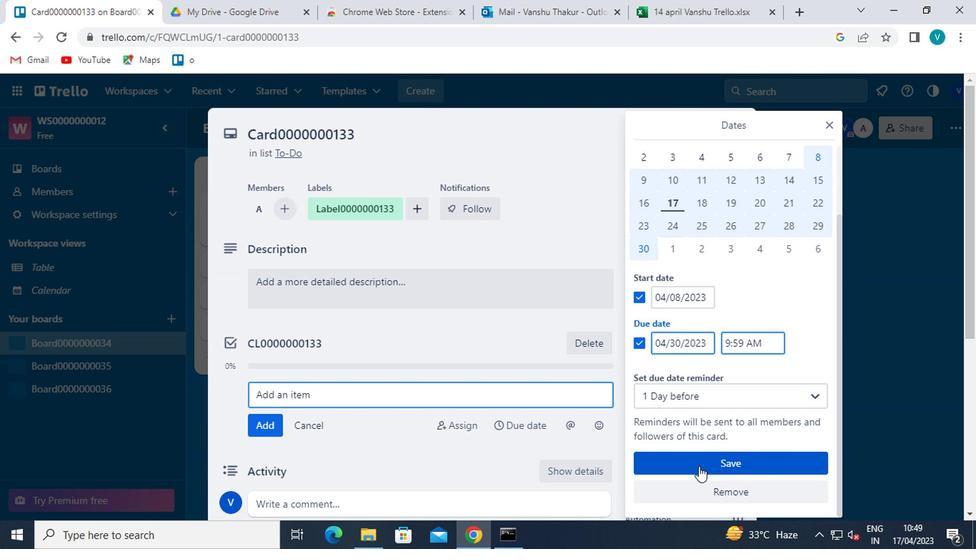 
